 Task: Forward email as attachment with the signature Jasmine Robinson with the subject Thank you for your partnership from softage.8@softage.net to softage.4@softage.net and softage.5@softage.net with BCC to softage.6@softage.net with the message Could you provide me with the contact information for the new vendor we will be working with?
Action: Mouse moved to (898, 154)
Screenshot: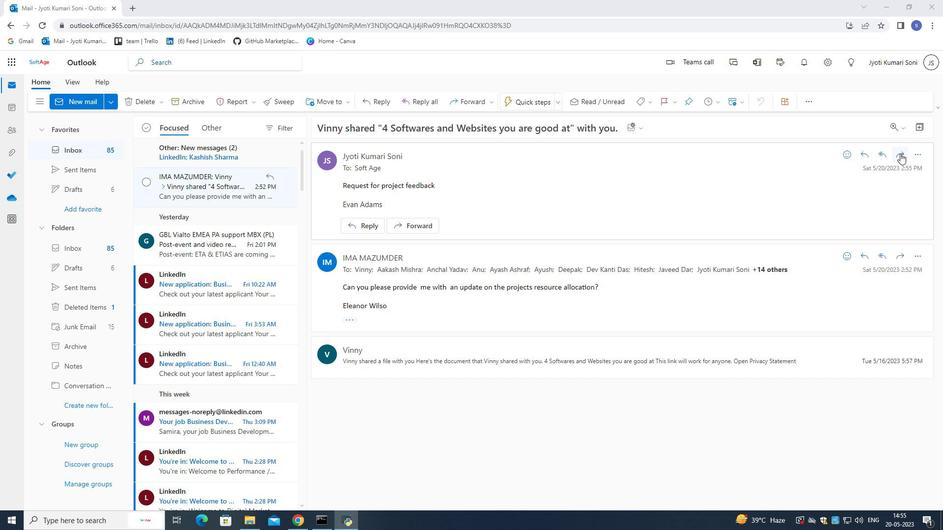 
Action: Mouse pressed left at (898, 154)
Screenshot: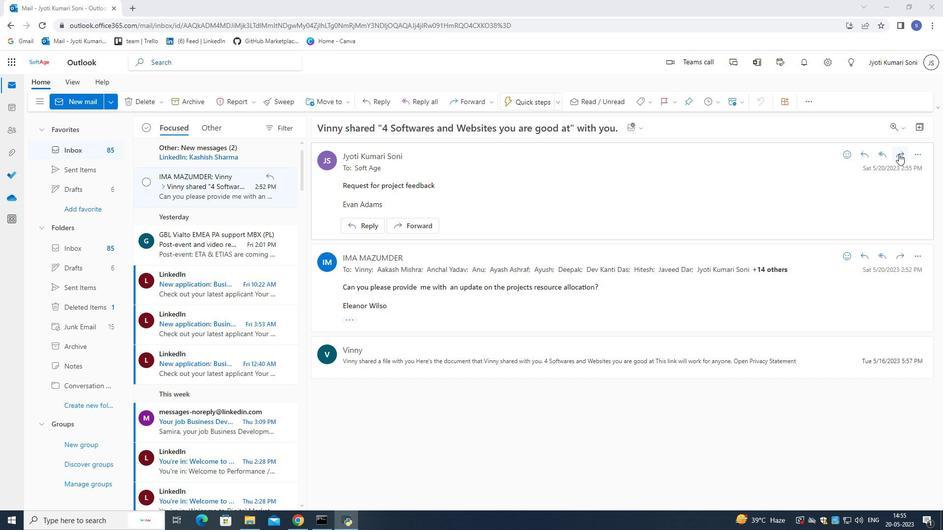 
Action: Mouse moved to (657, 102)
Screenshot: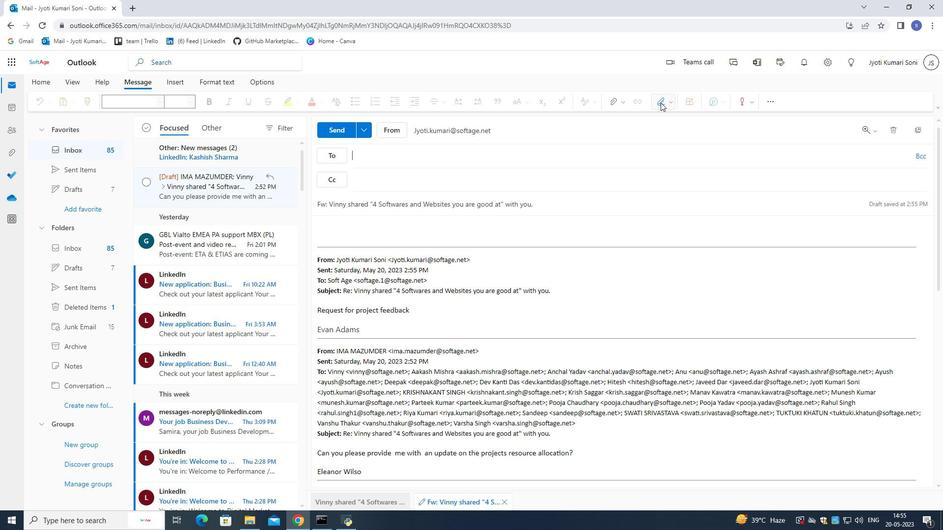 
Action: Mouse pressed left at (657, 102)
Screenshot: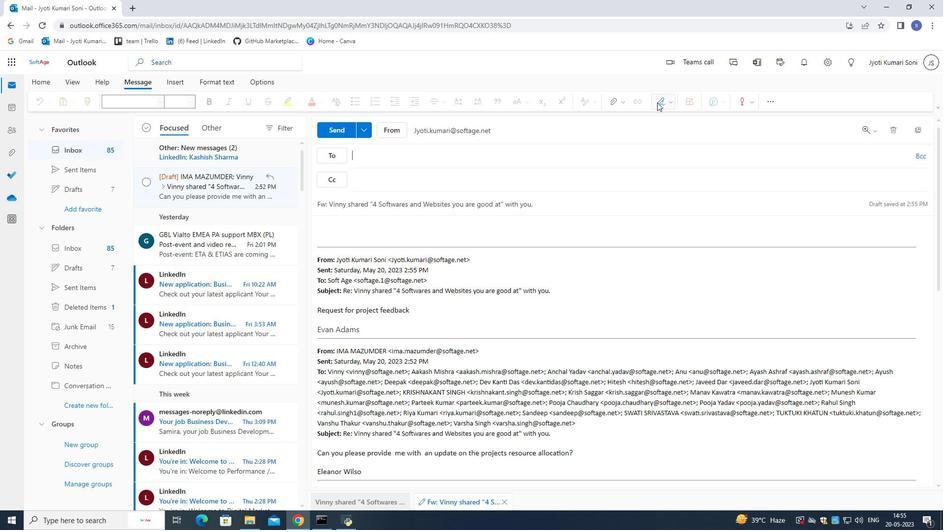 
Action: Mouse moved to (640, 178)
Screenshot: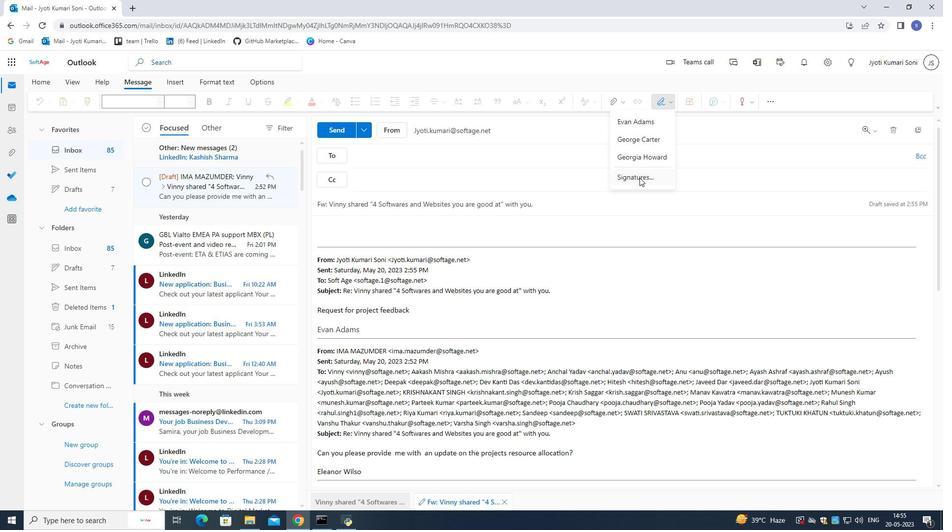 
Action: Mouse pressed left at (640, 178)
Screenshot: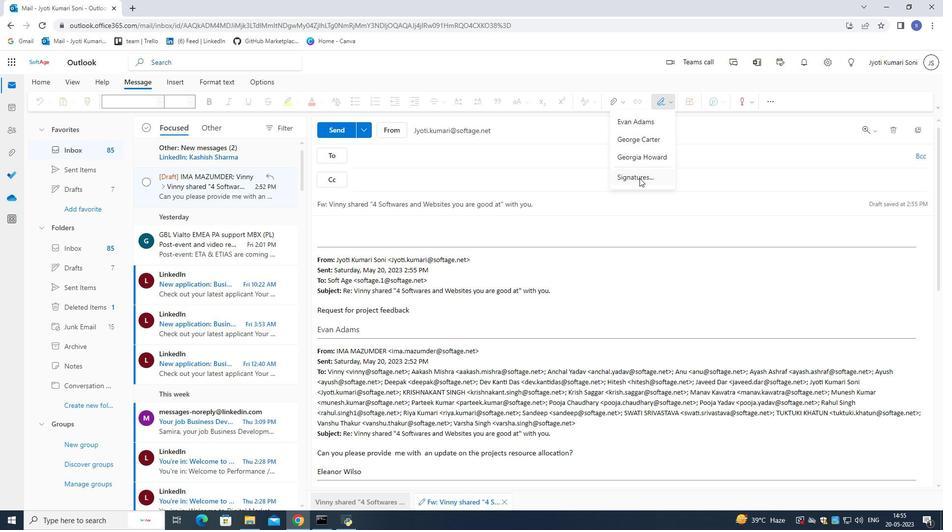
Action: Mouse moved to (623, 192)
Screenshot: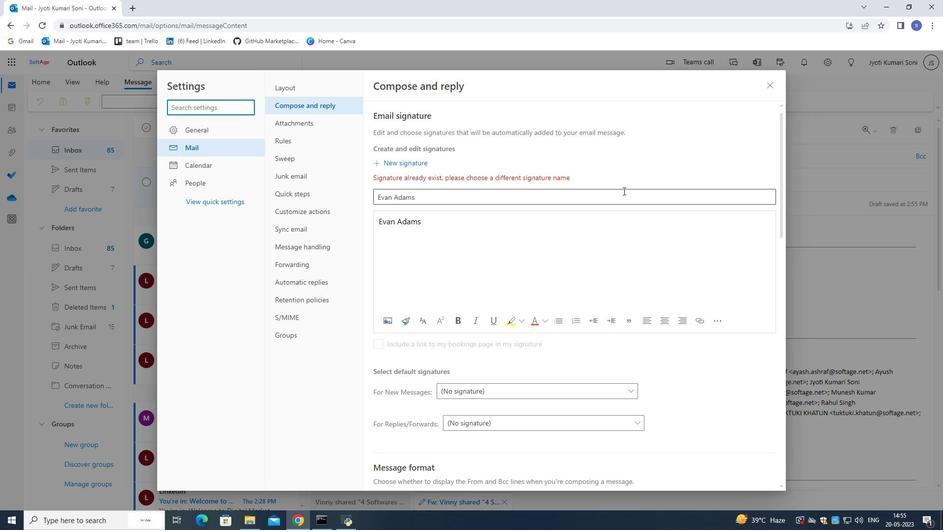 
Action: Mouse pressed left at (623, 192)
Screenshot: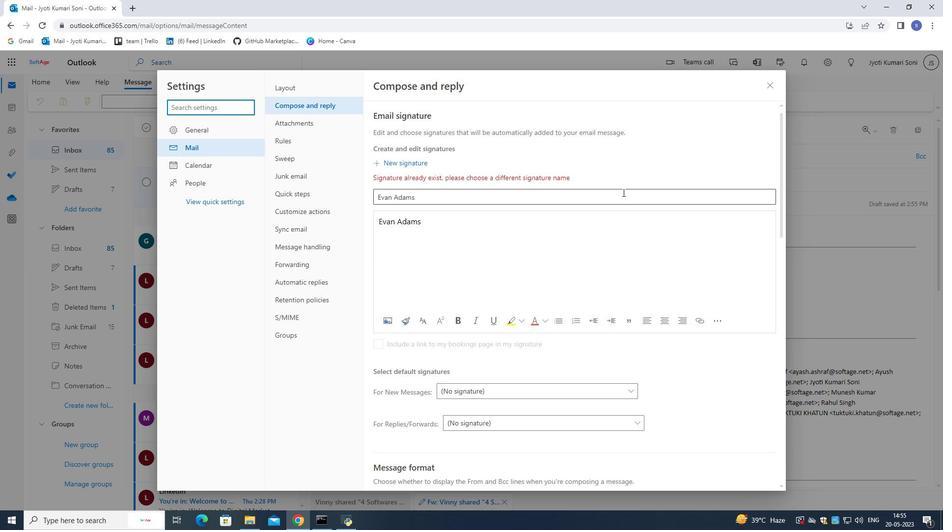
Action: Mouse moved to (632, 192)
Screenshot: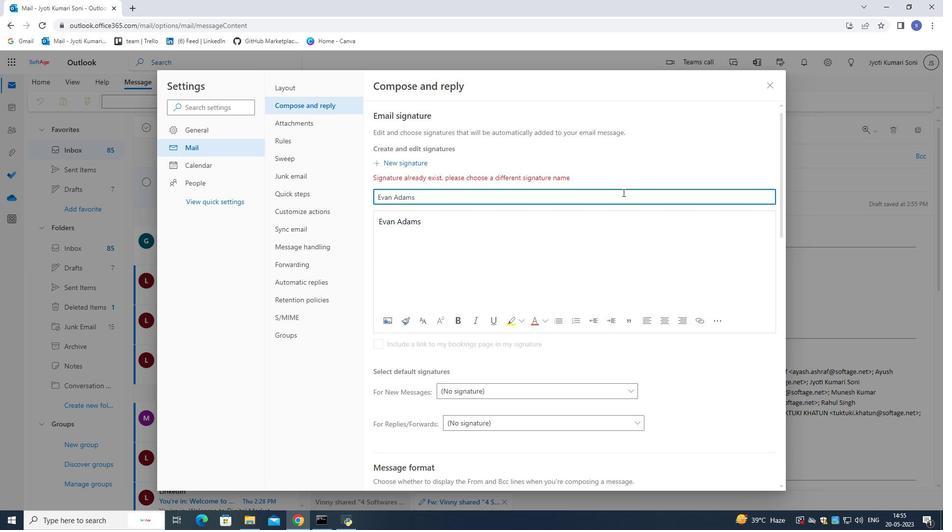 
Action: Mouse pressed left at (632, 192)
Screenshot: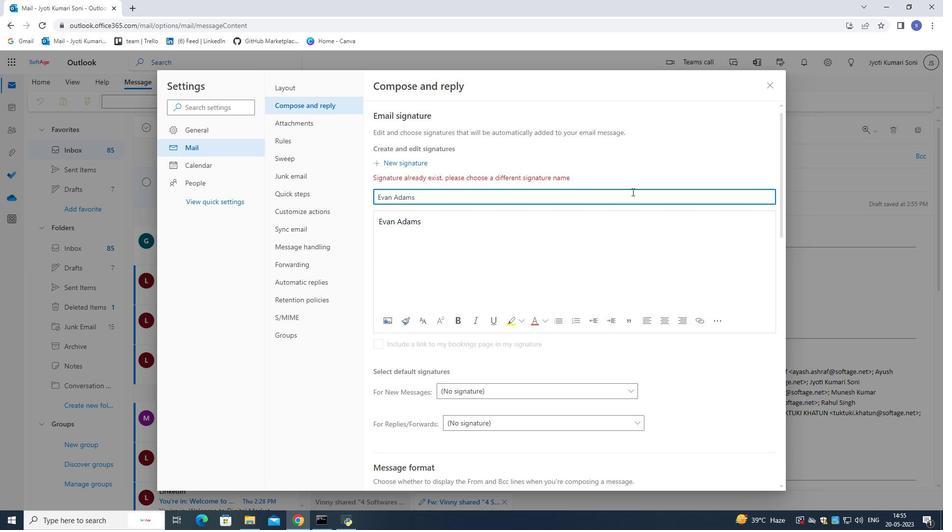 
Action: Mouse pressed left at (632, 192)
Screenshot: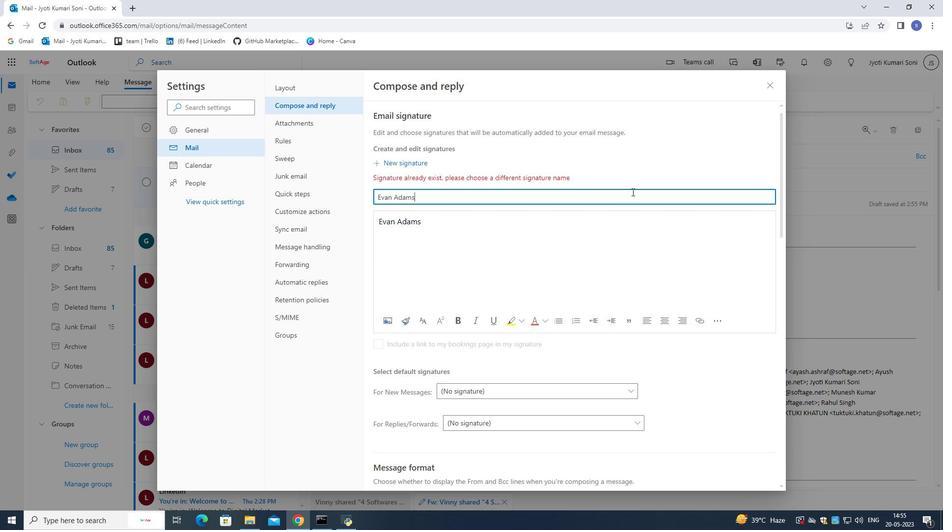 
Action: Mouse pressed left at (632, 192)
Screenshot: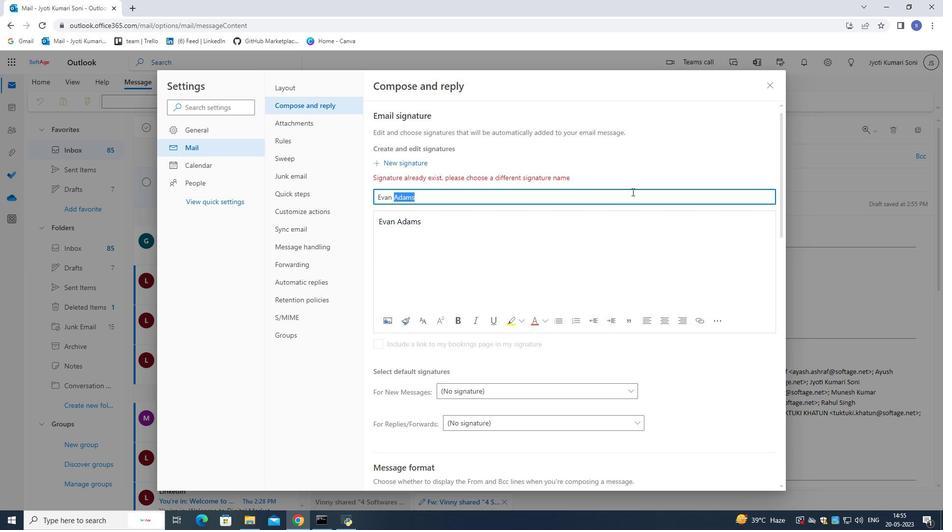 
Action: Mouse pressed left at (632, 192)
Screenshot: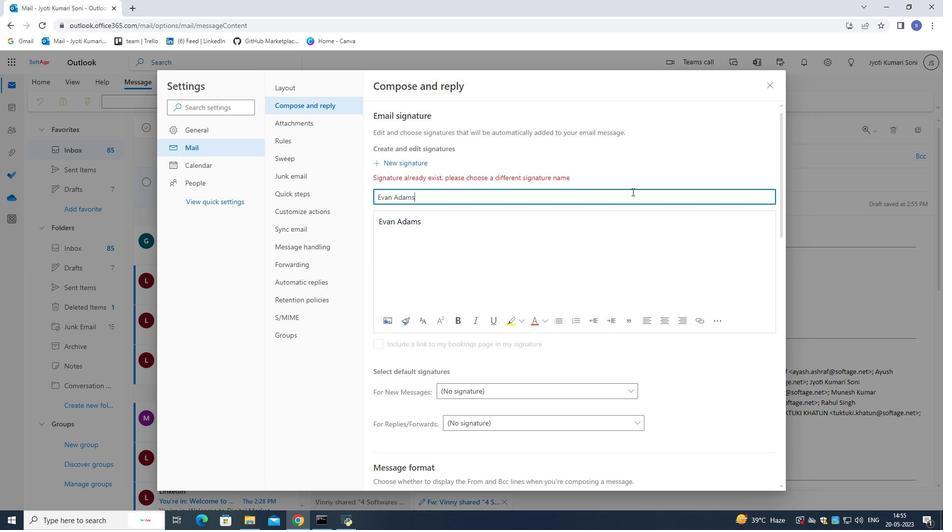 
Action: Mouse pressed left at (632, 192)
Screenshot: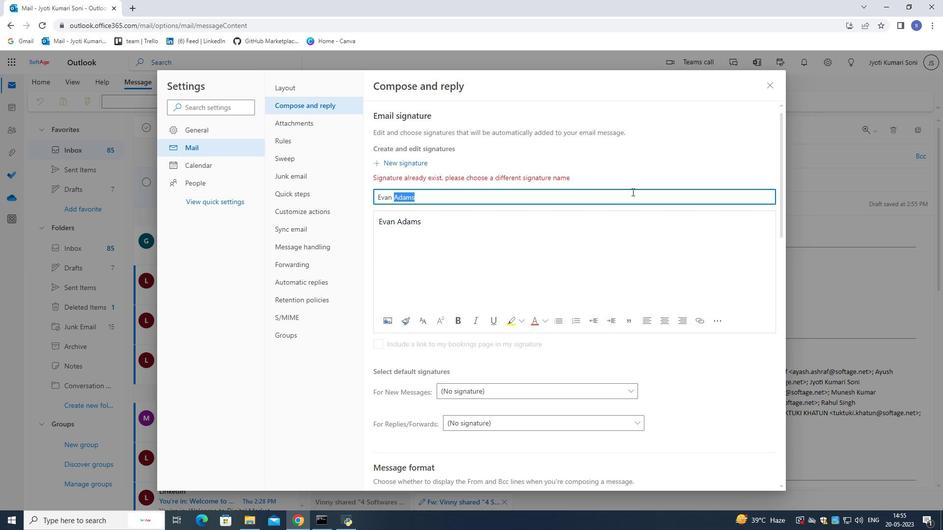 
Action: Mouse moved to (632, 191)
Screenshot: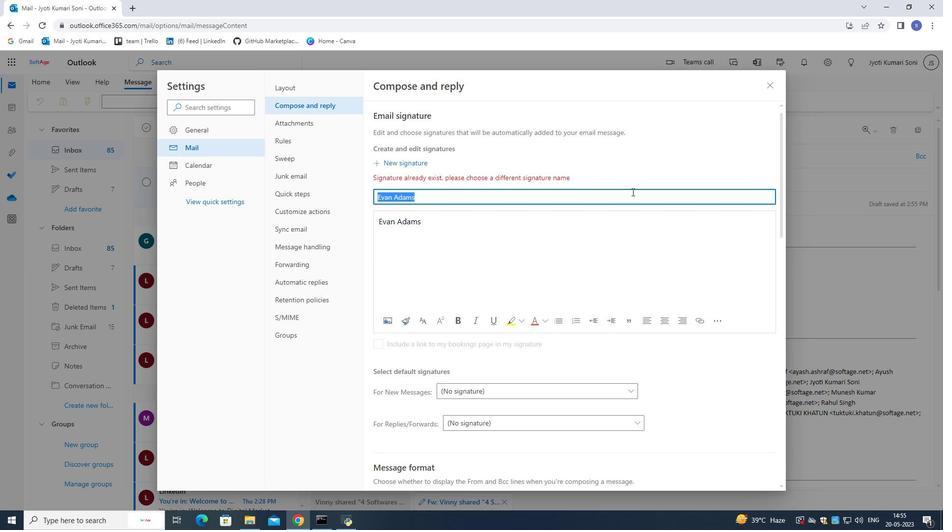 
Action: Key pressed <Key.backspace><Key.shift>Jasmine<Key.space><Key.shift>Robinson
Screenshot: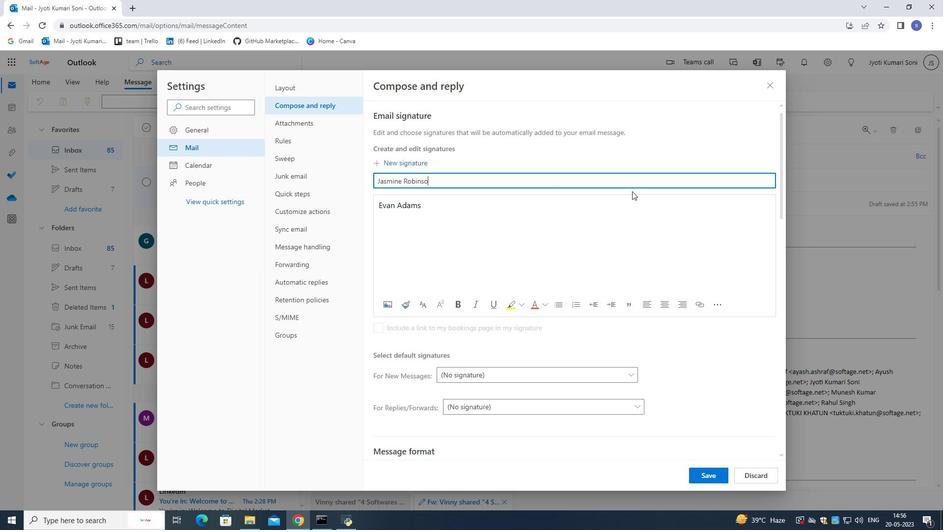 
Action: Mouse moved to (381, 163)
Screenshot: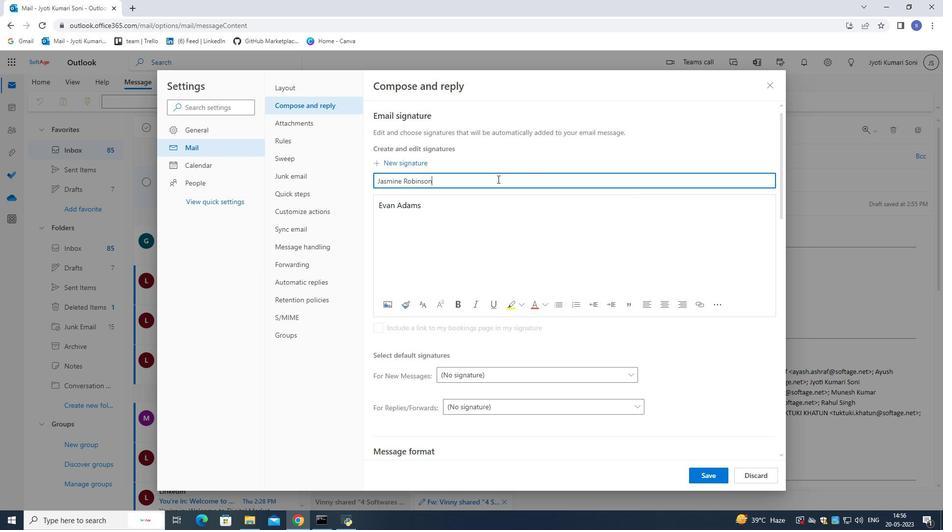 
Action: Mouse pressed left at (495, 179)
Screenshot: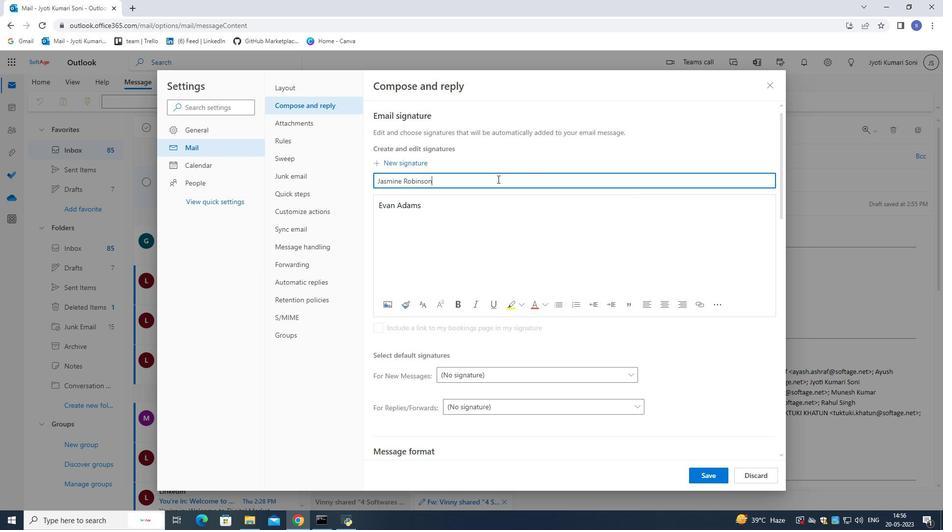 
Action: Mouse moved to (474, 190)
Screenshot: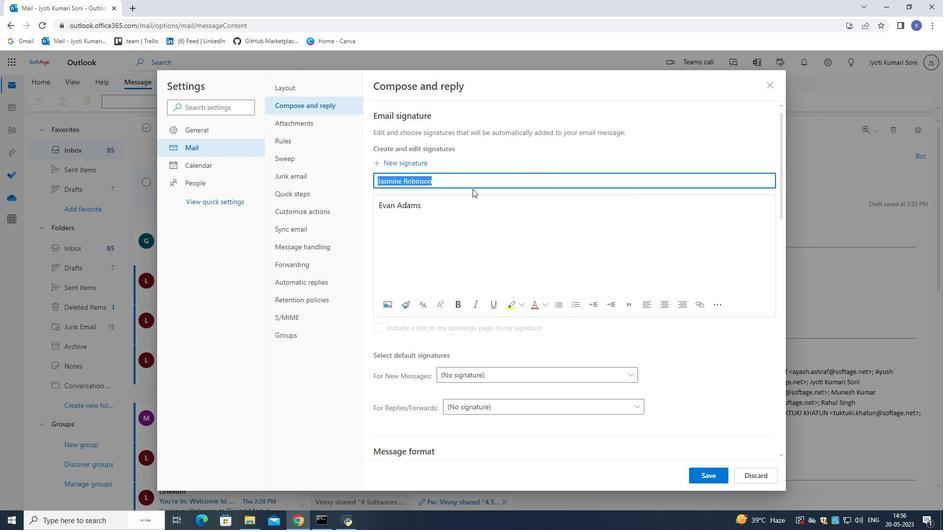 
Action: Key pressed ctrl+C
Screenshot: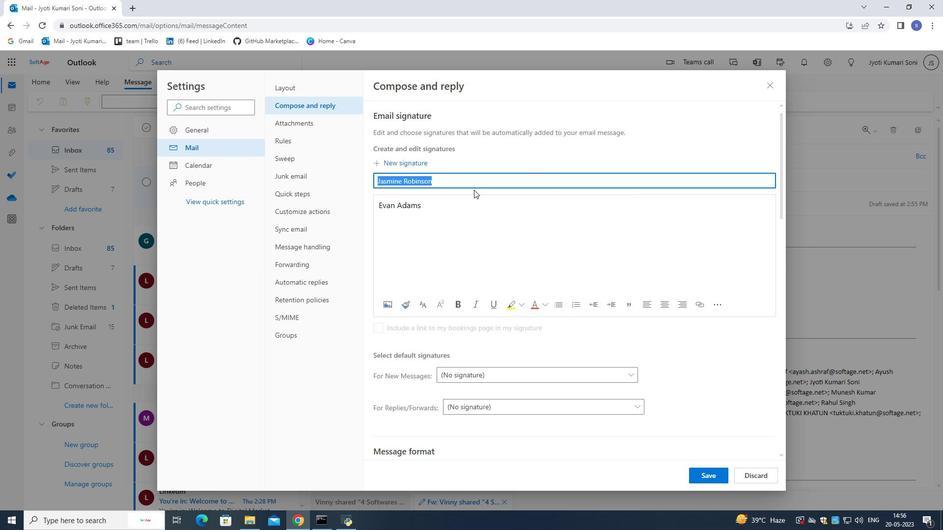 
Action: Mouse moved to (426, 205)
Screenshot: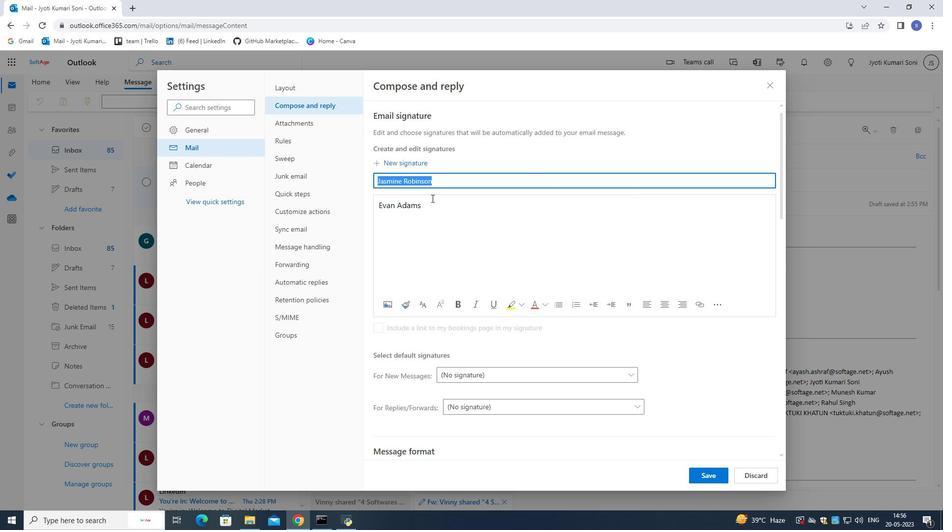 
Action: Mouse pressed left at (426, 205)
Screenshot: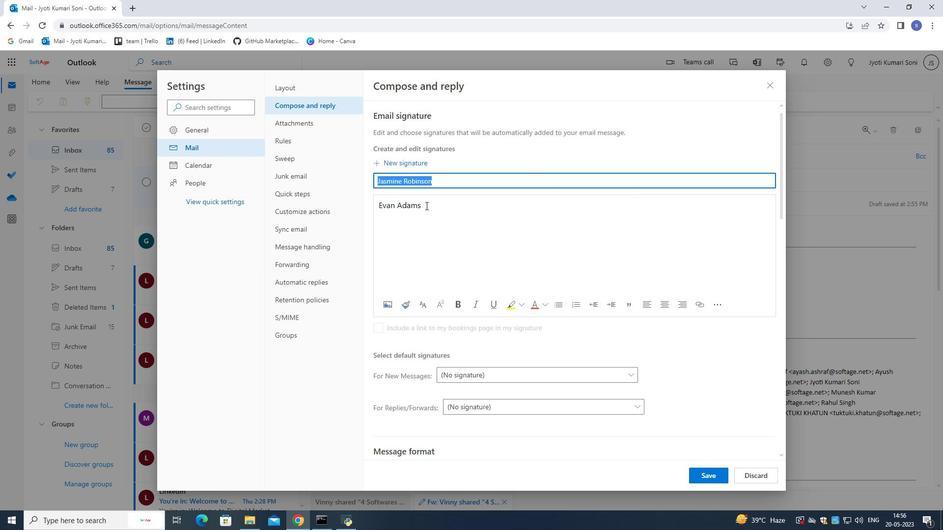 
Action: Mouse moved to (397, 227)
Screenshot: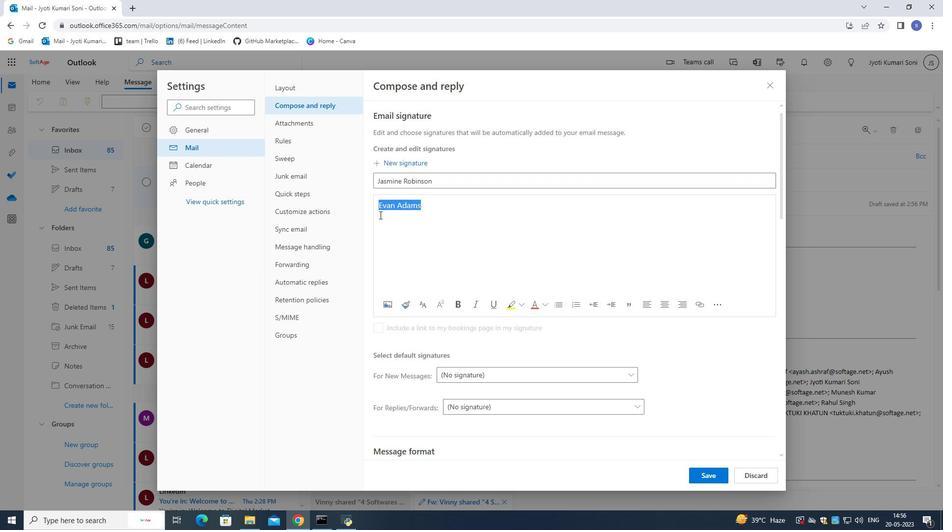 
Action: Key pressed ctrl+V
Screenshot: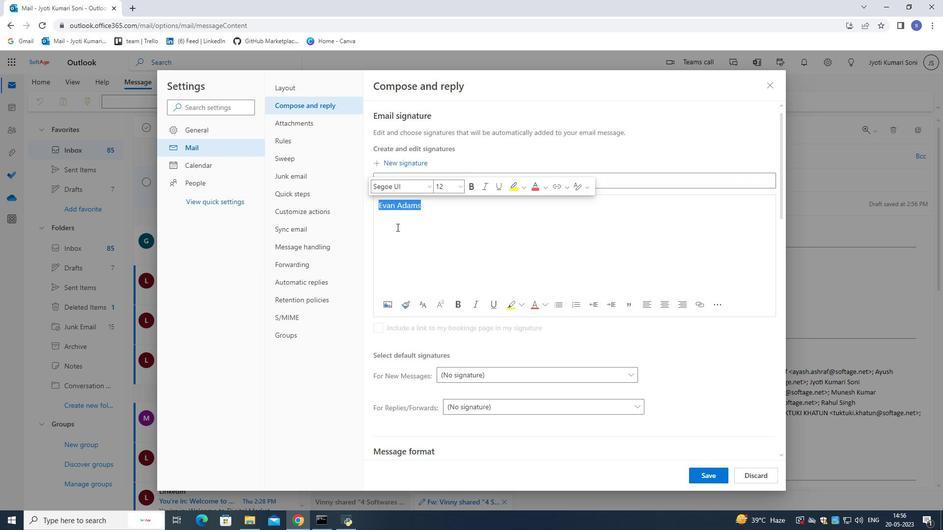 
Action: Mouse moved to (599, 292)
Screenshot: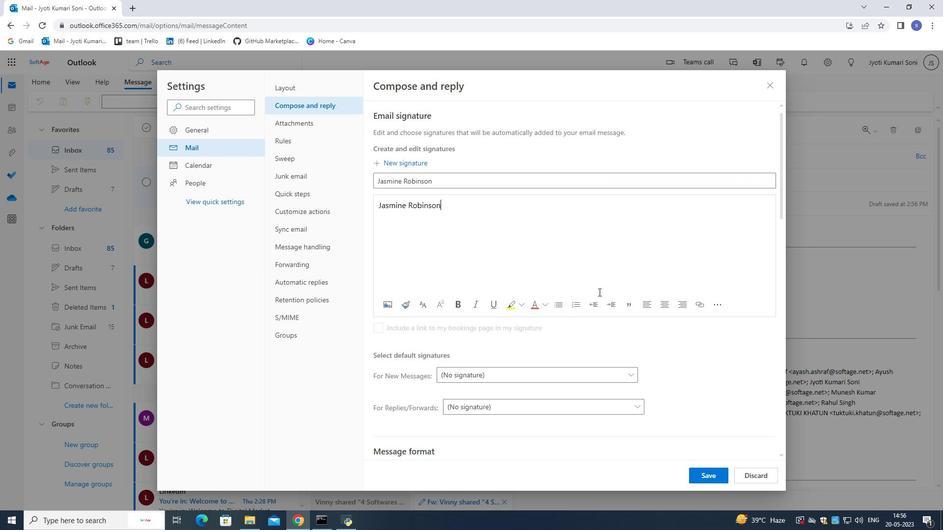 
Action: Mouse scrolled (599, 292) with delta (0, 0)
Screenshot: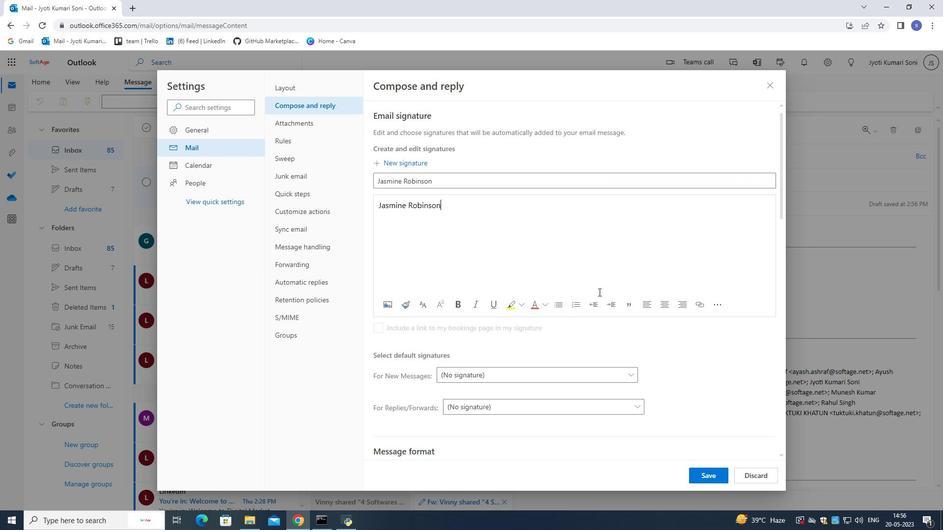 
Action: Mouse moved to (599, 292)
Screenshot: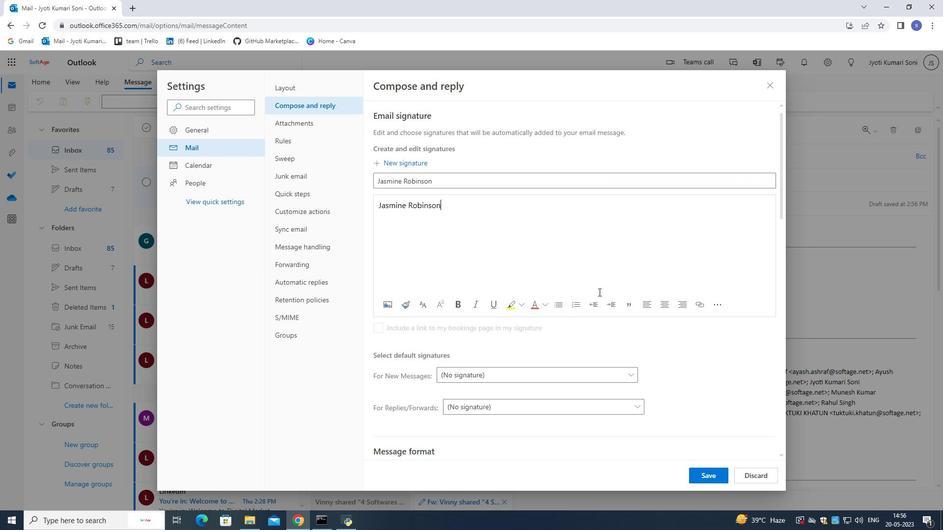 
Action: Mouse scrolled (599, 292) with delta (0, 0)
Screenshot: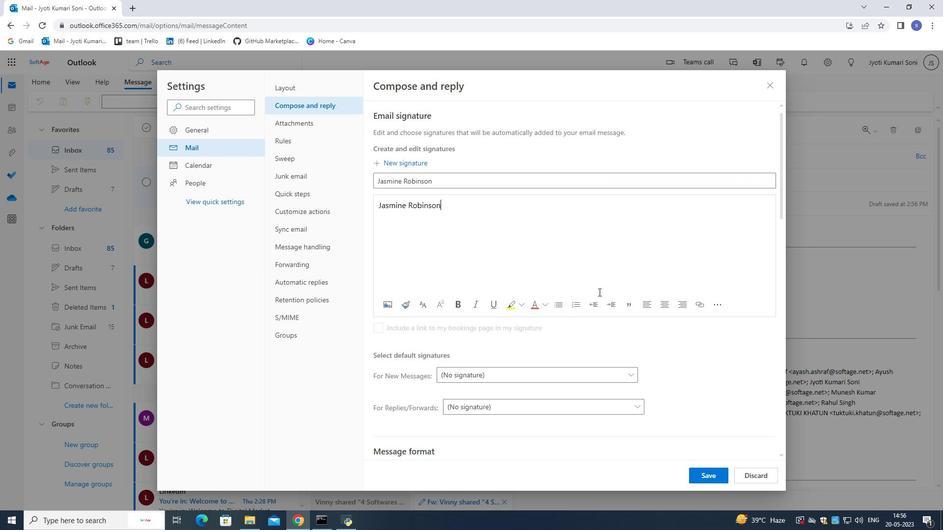 
Action: Mouse scrolled (599, 292) with delta (0, 0)
Screenshot: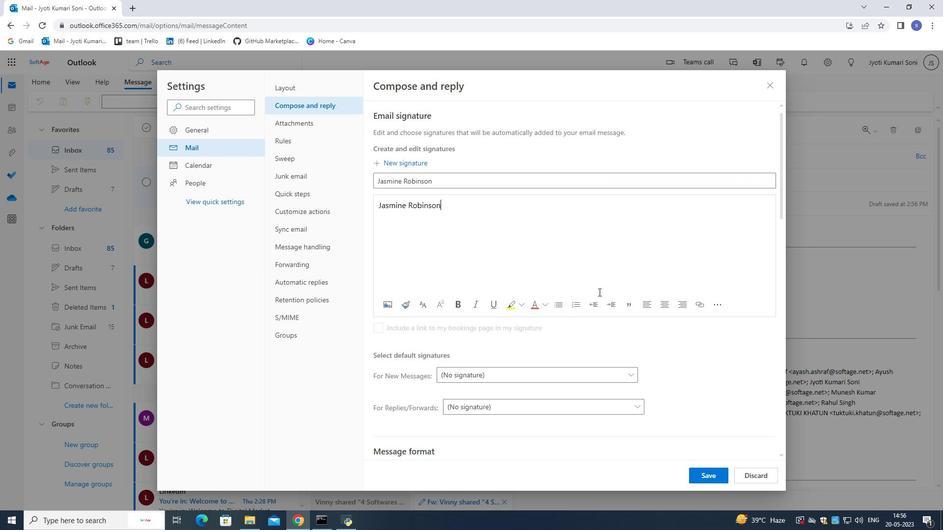
Action: Mouse moved to (599, 293)
Screenshot: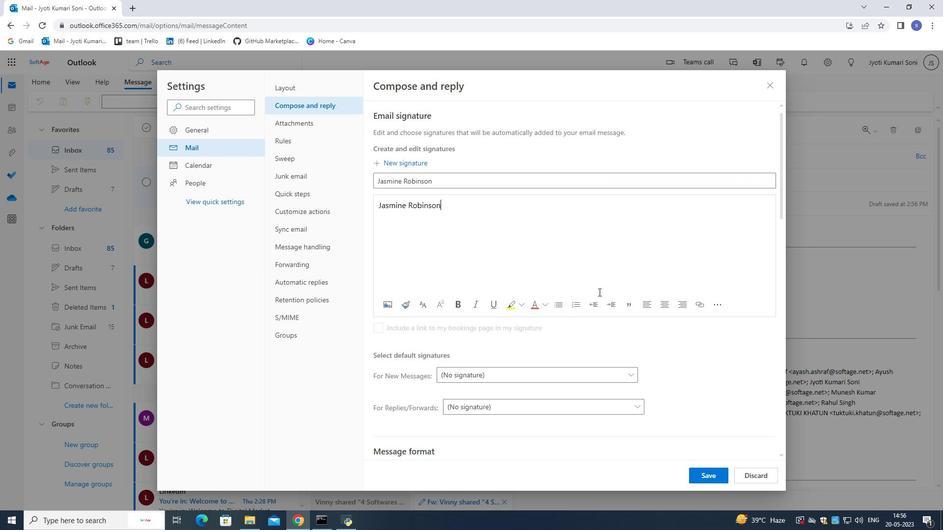 
Action: Mouse scrolled (599, 292) with delta (0, 0)
Screenshot: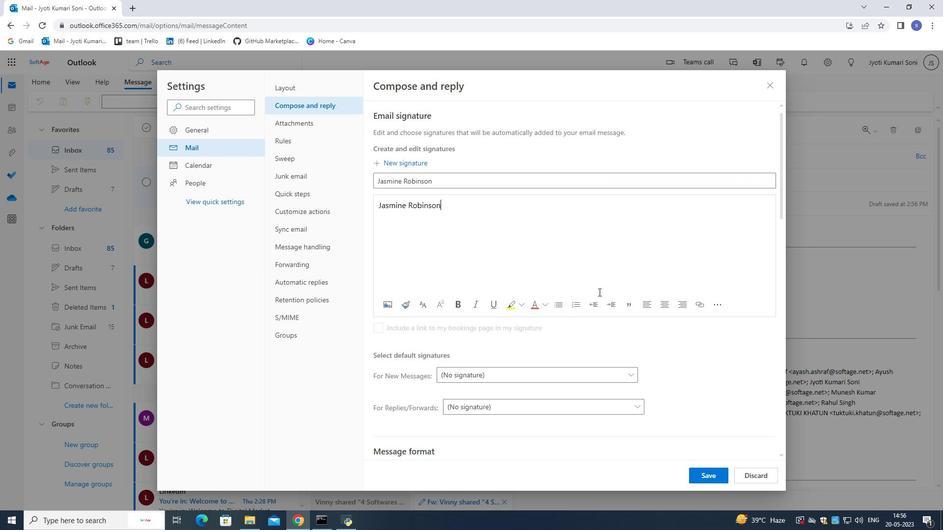 
Action: Mouse scrolled (599, 292) with delta (0, 0)
Screenshot: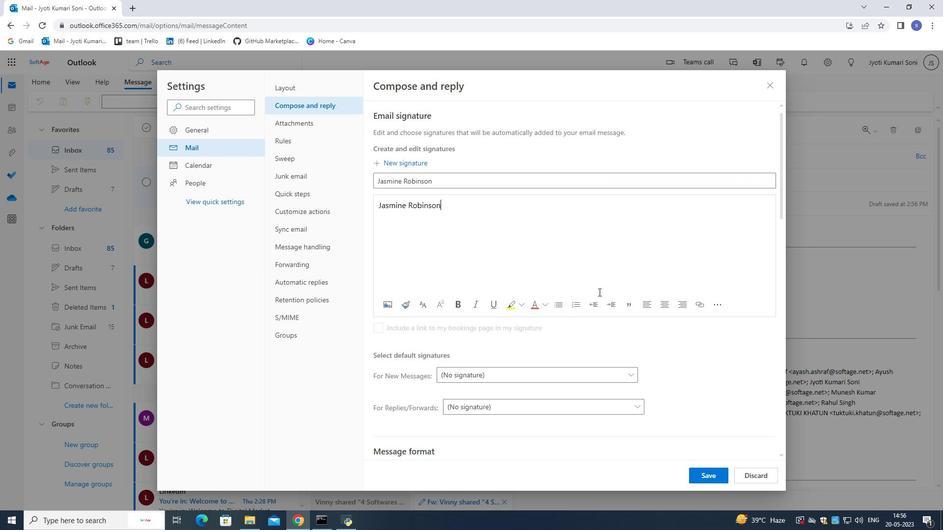 
Action: Mouse moved to (600, 292)
Screenshot: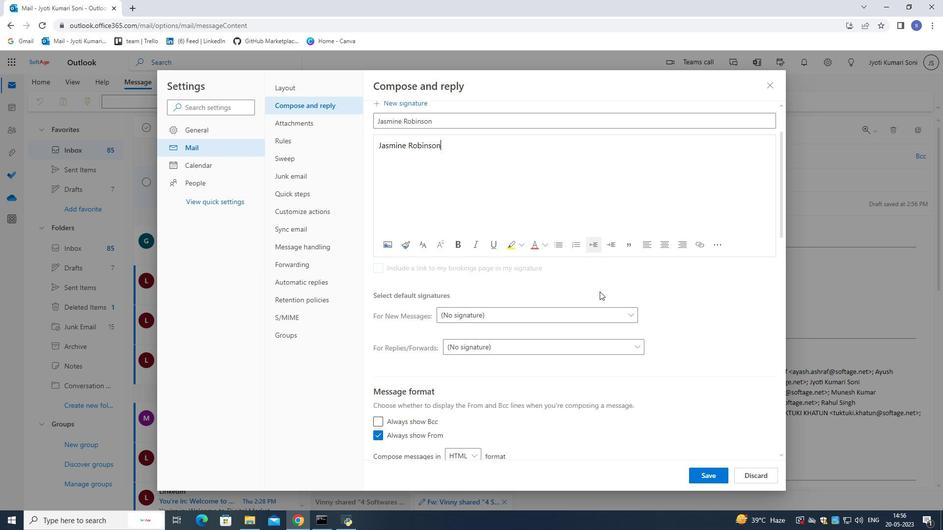 
Action: Mouse scrolled (600, 291) with delta (0, 0)
Screenshot: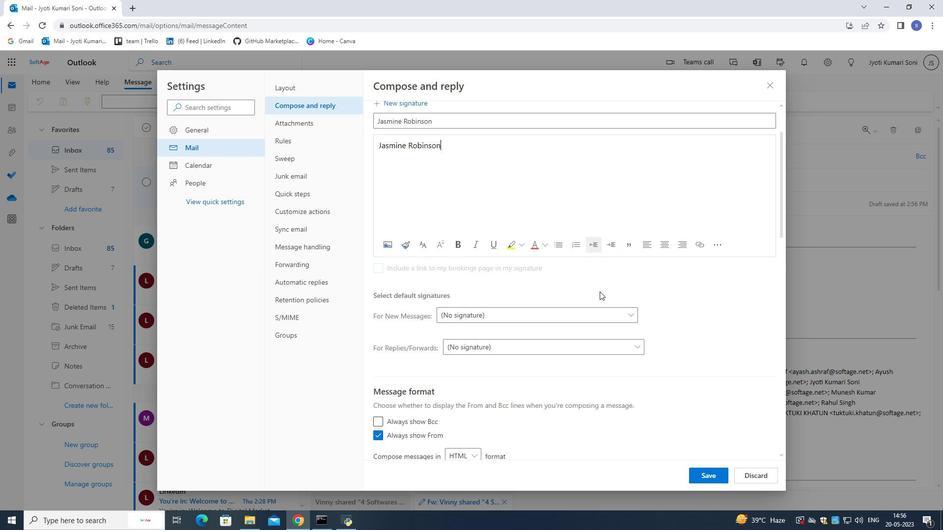
Action: Mouse scrolled (600, 291) with delta (0, 0)
Screenshot: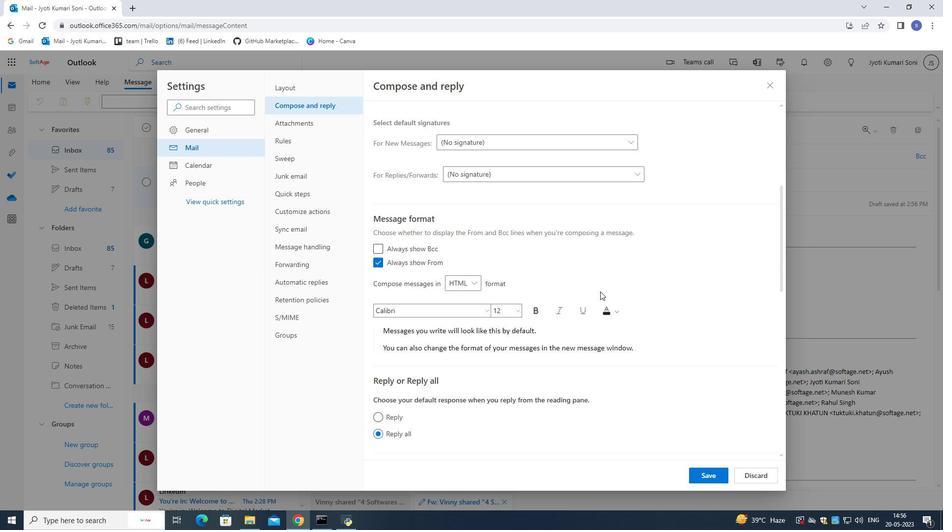 
Action: Mouse scrolled (600, 291) with delta (0, 0)
Screenshot: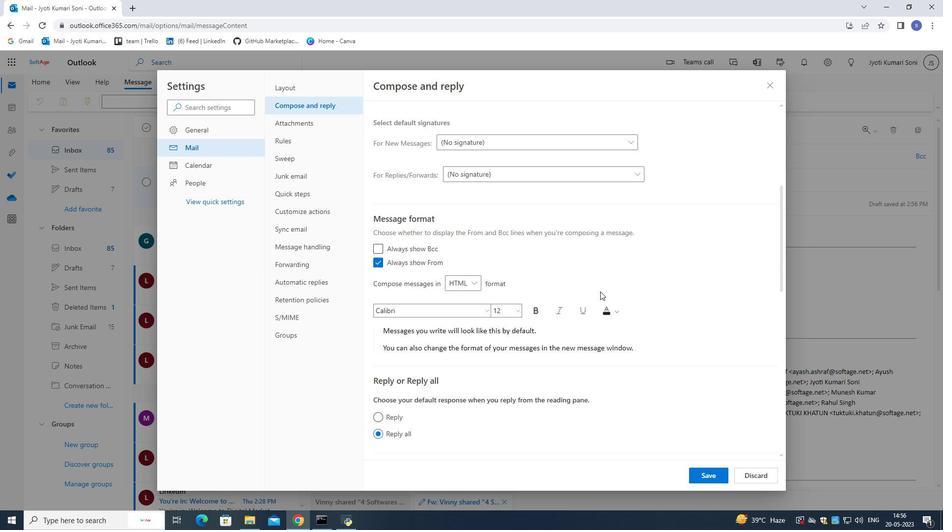 
Action: Mouse scrolled (600, 291) with delta (0, 0)
Screenshot: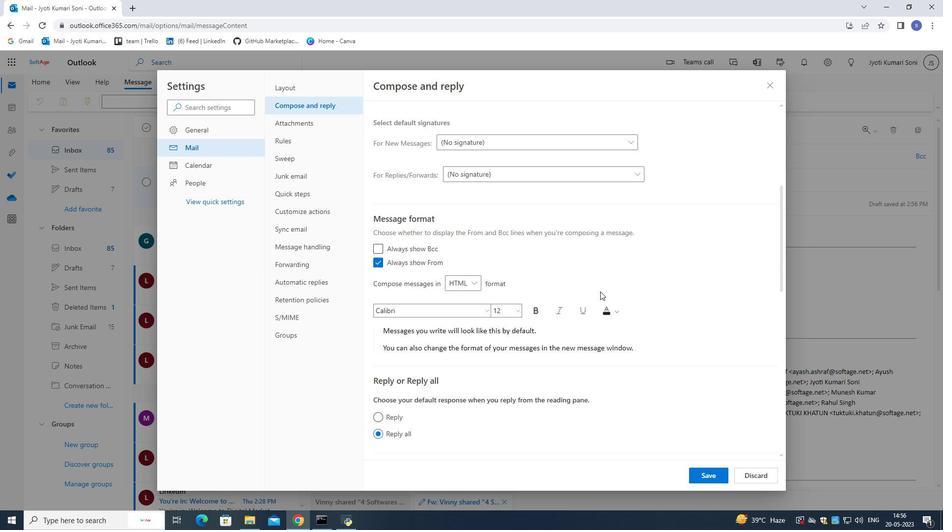 
Action: Mouse scrolled (600, 291) with delta (0, 0)
Screenshot: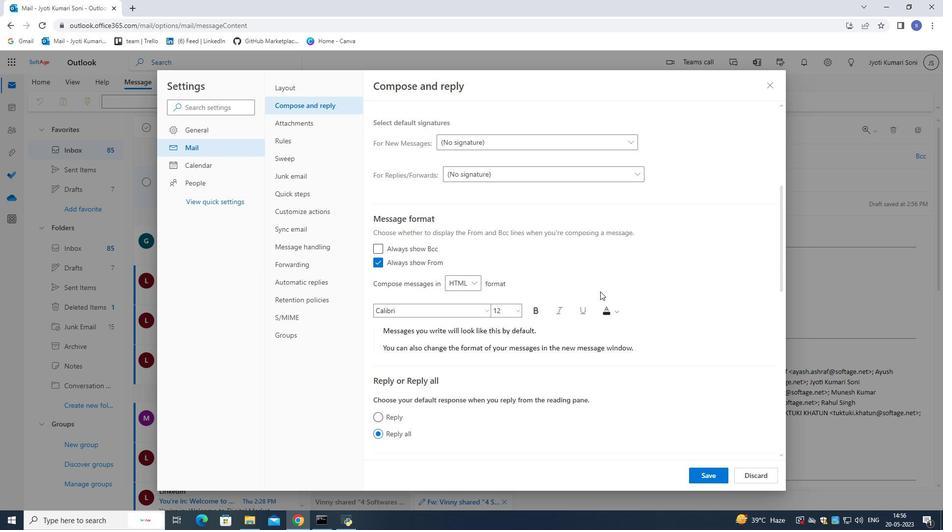 
Action: Mouse scrolled (600, 291) with delta (0, 0)
Screenshot: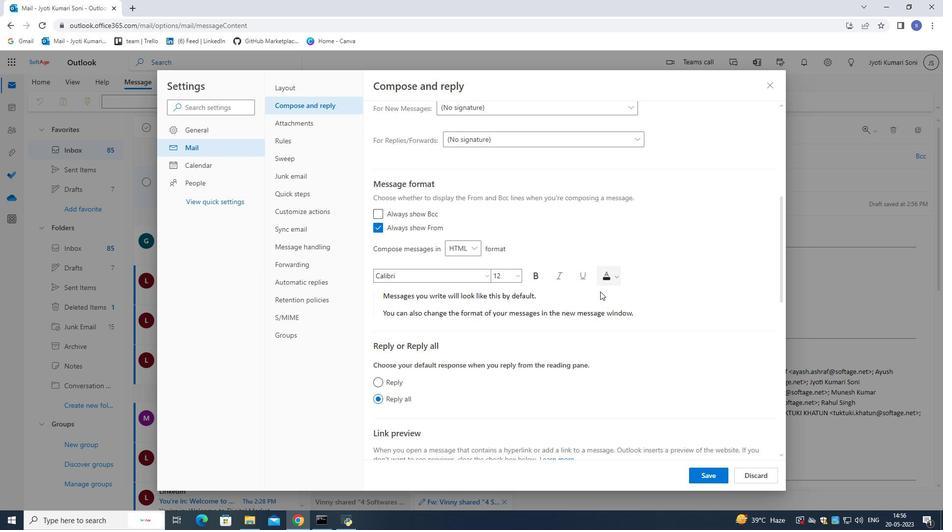 
Action: Mouse moved to (600, 292)
Screenshot: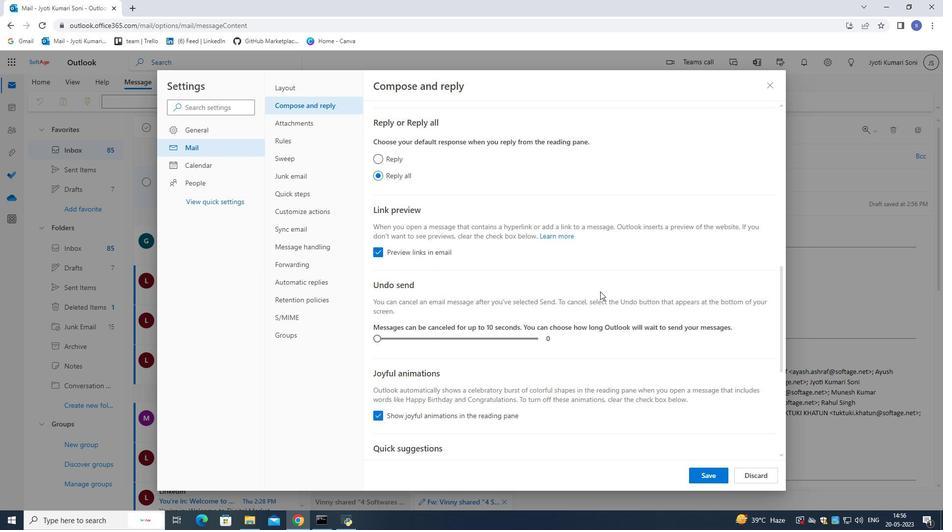 
Action: Mouse scrolled (600, 291) with delta (0, 0)
Screenshot: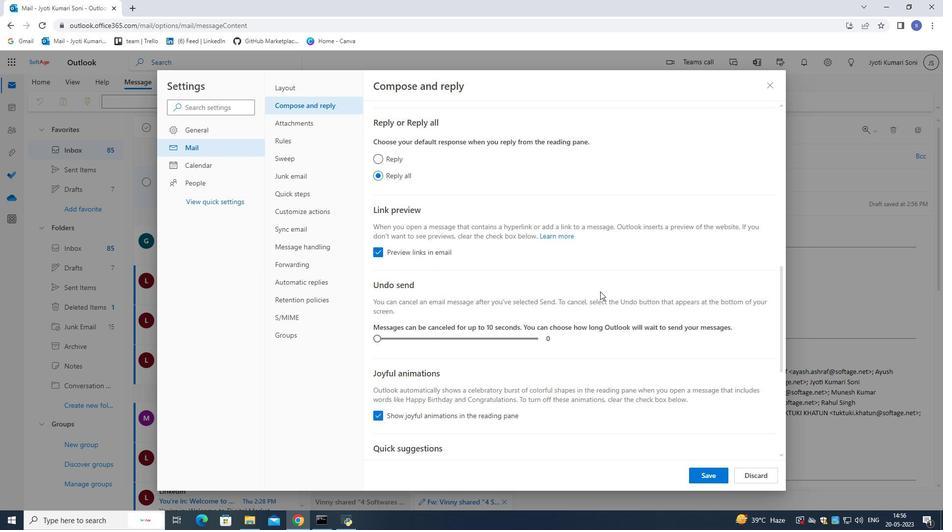 
Action: Mouse moved to (630, 357)
Screenshot: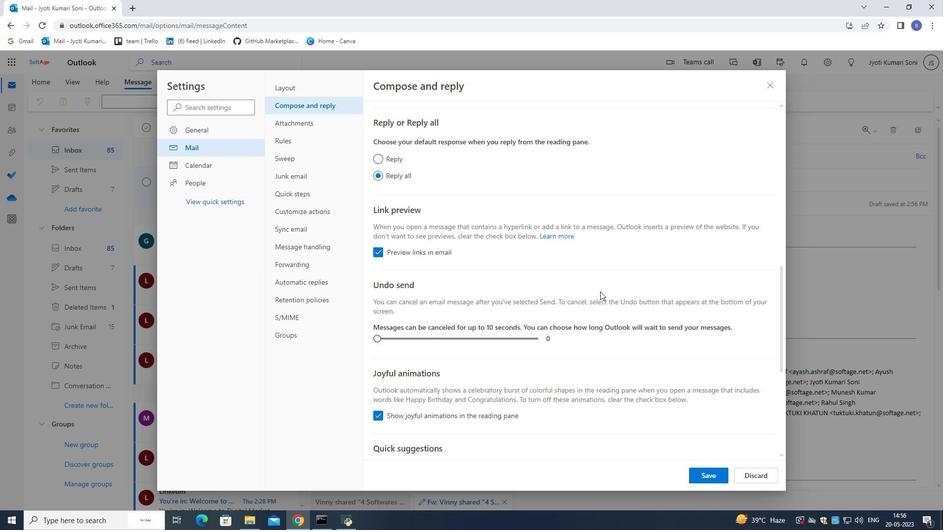 
Action: Mouse scrolled (602, 295) with delta (0, 0)
Screenshot: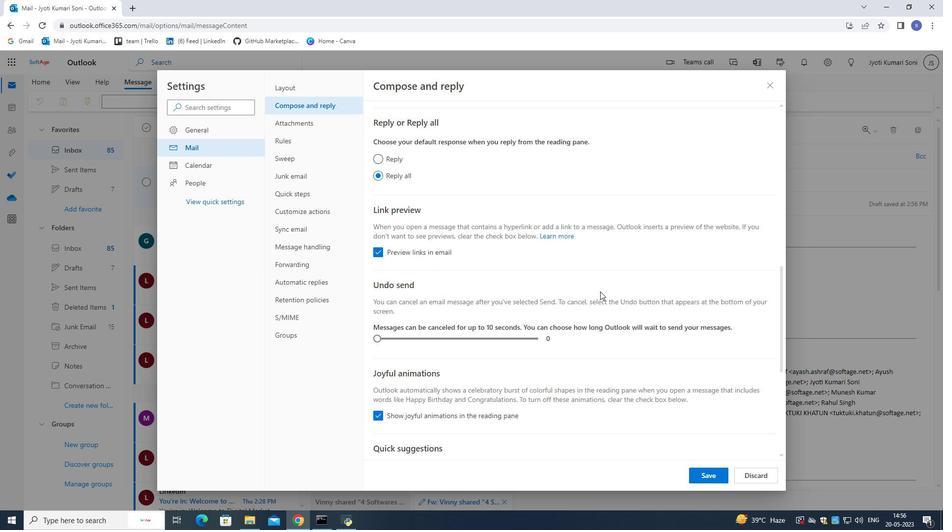 
Action: Mouse moved to (630, 361)
Screenshot: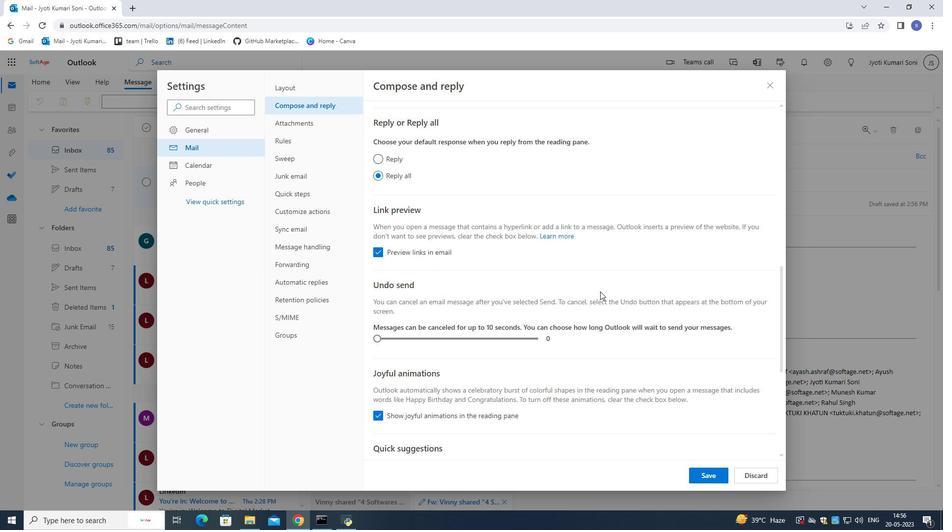
Action: Mouse scrolled (607, 304) with delta (0, 0)
Screenshot: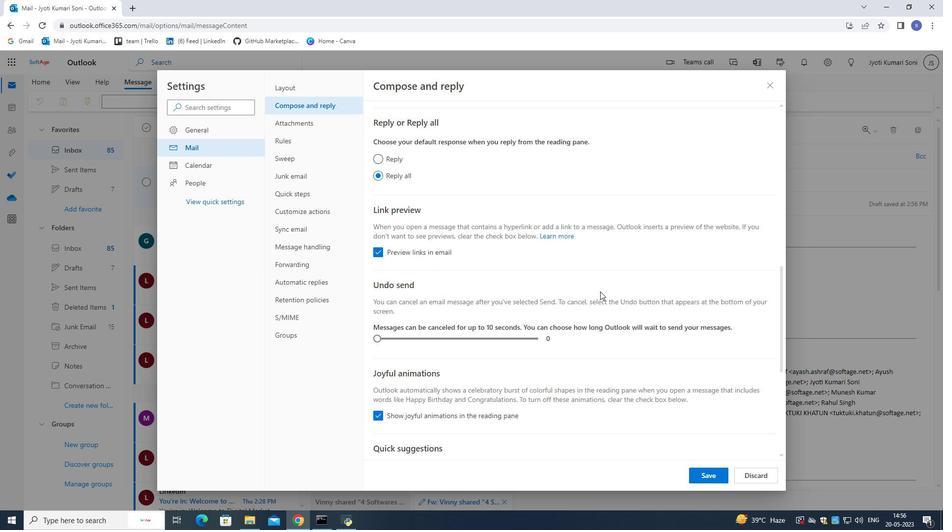 
Action: Mouse moved to (696, 476)
Screenshot: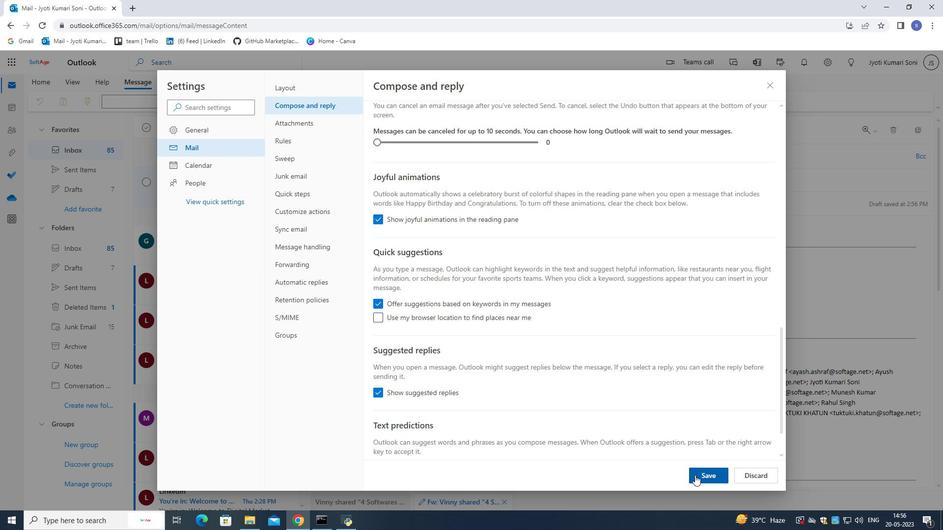 
Action: Mouse pressed left at (696, 476)
Screenshot: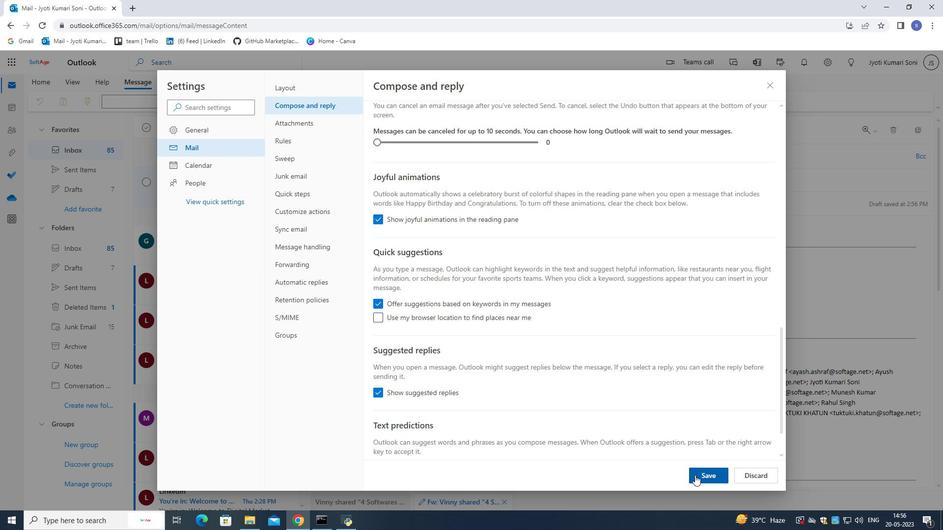 
Action: Mouse moved to (770, 86)
Screenshot: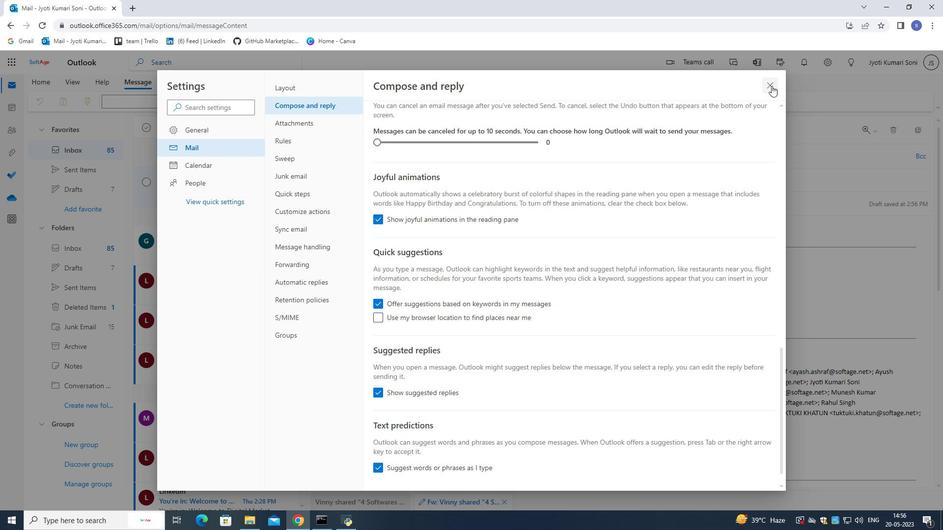 
Action: Mouse pressed left at (770, 86)
Screenshot: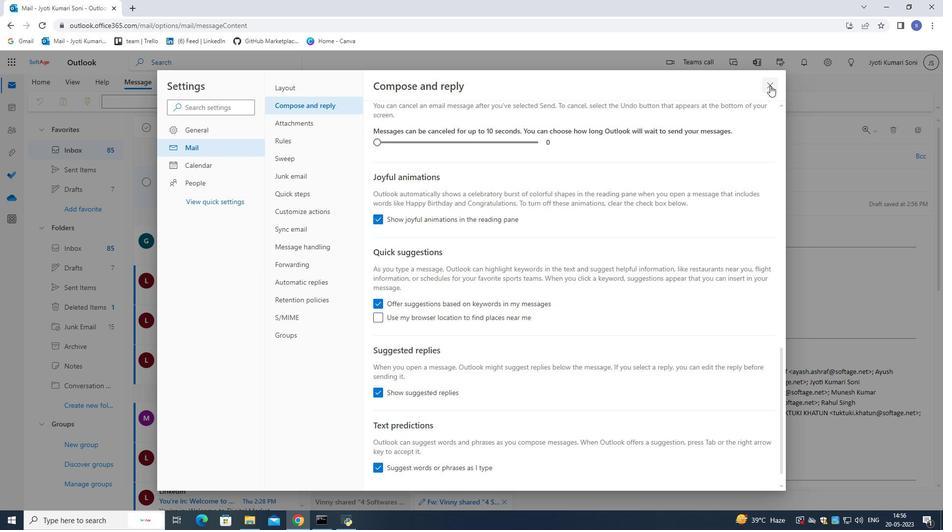 
Action: Mouse moved to (660, 101)
Screenshot: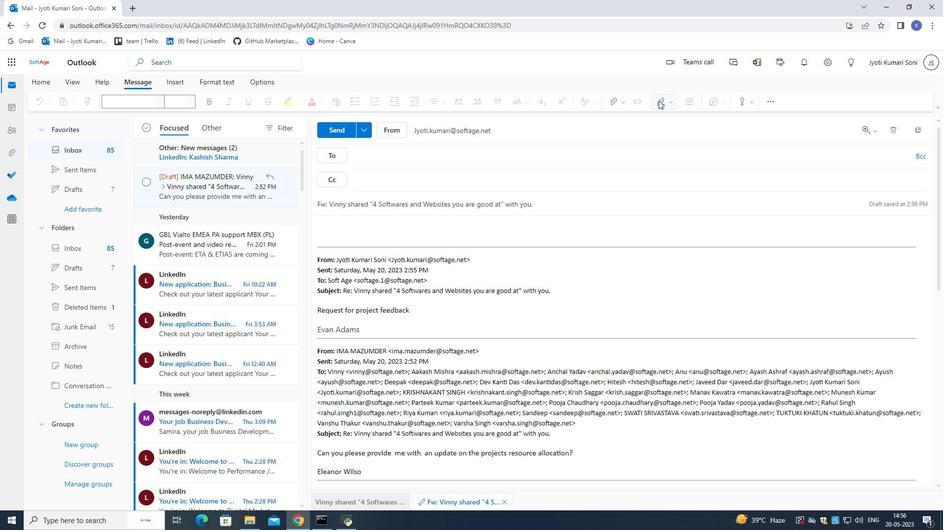 
Action: Mouse pressed left at (660, 101)
Screenshot: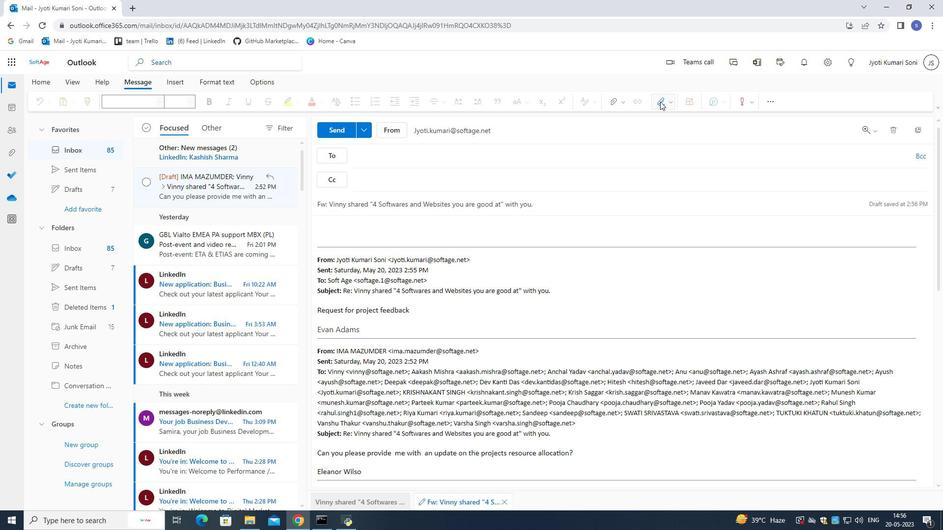 
Action: Mouse moved to (645, 156)
Screenshot: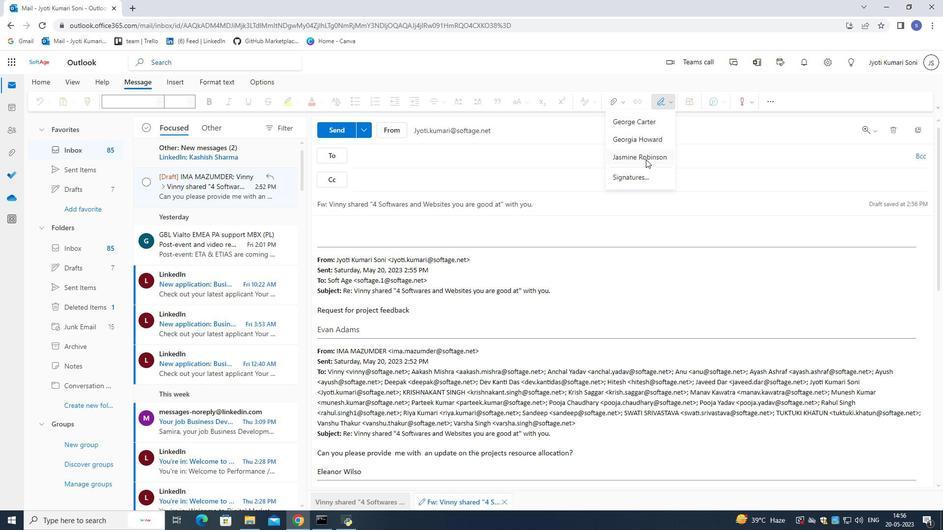 
Action: Mouse pressed left at (645, 156)
Screenshot: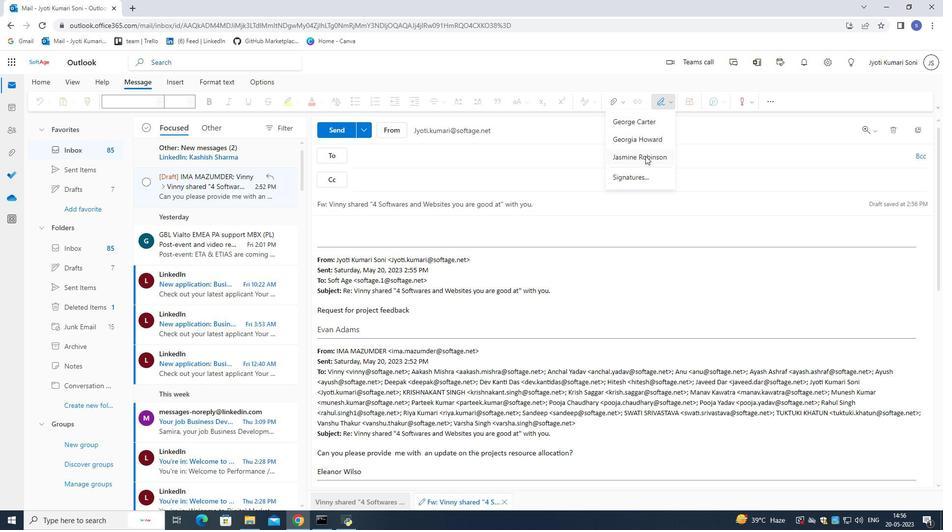 
Action: Mouse moved to (434, 229)
Screenshot: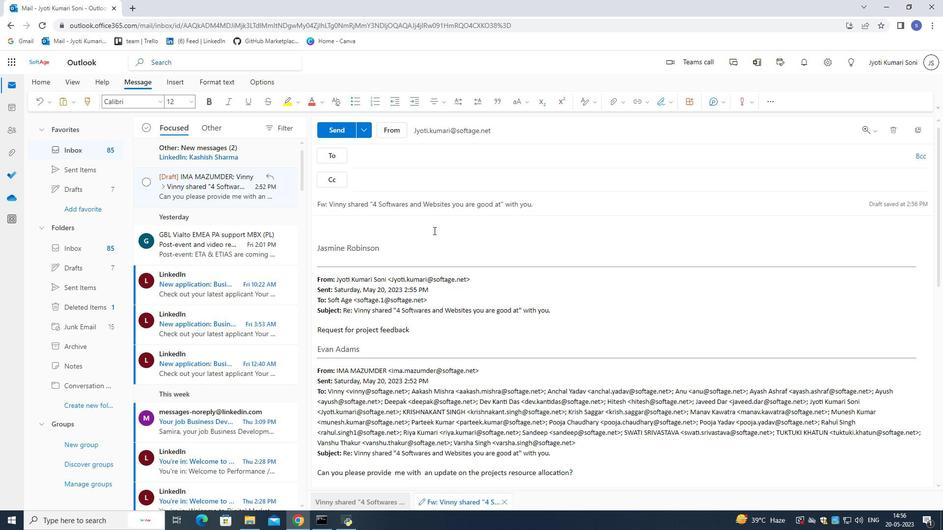 
Action: Mouse pressed left at (434, 229)
Screenshot: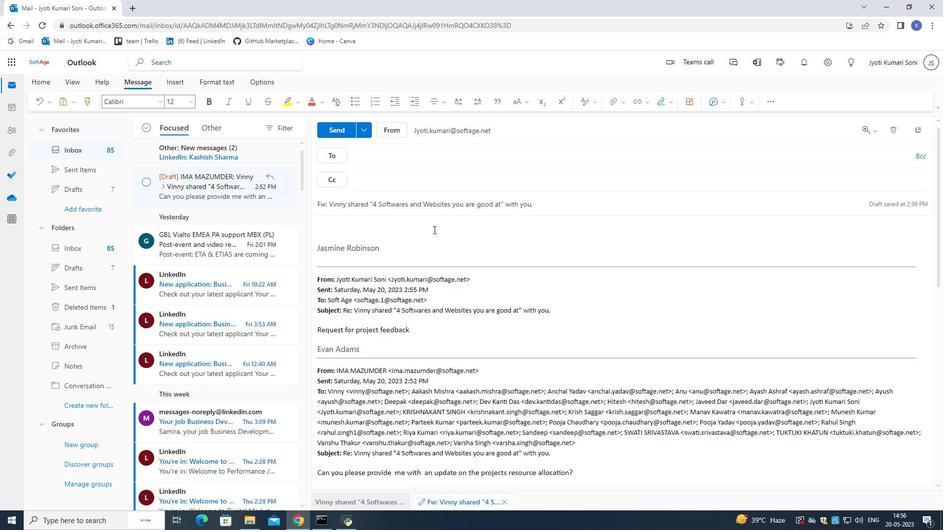 
Action: Mouse moved to (427, 273)
Screenshot: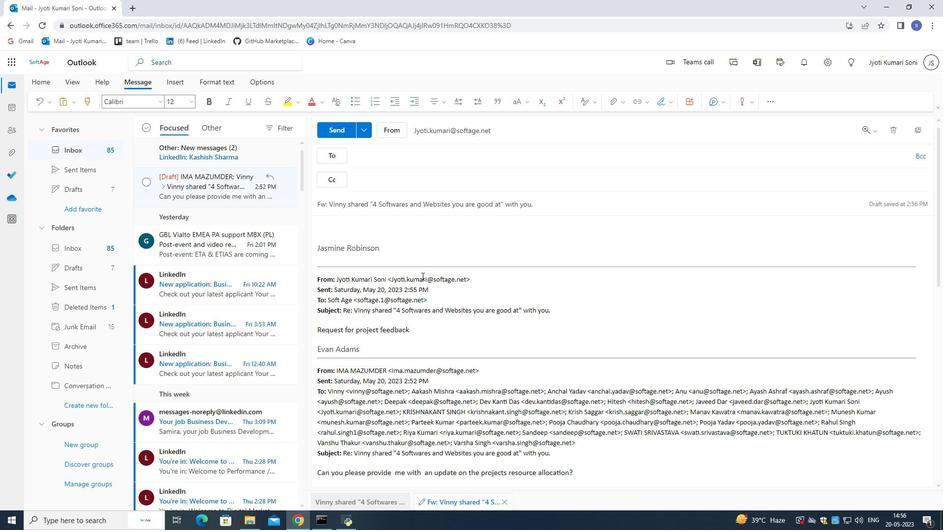 
Action: Key pressed <Key.shift>Thank<Key.space>you<Key.space>for<Key.space>your<Key.space>partnership
Screenshot: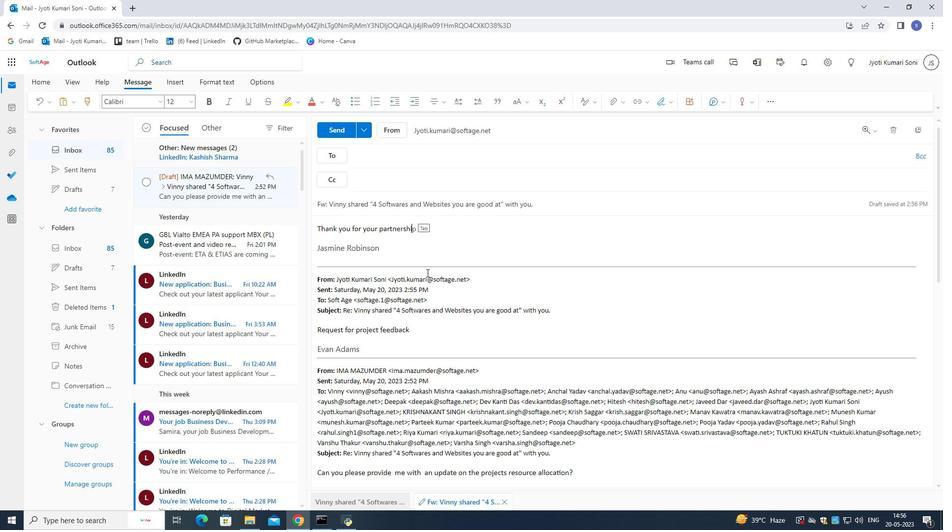 
Action: Mouse moved to (385, 154)
Screenshot: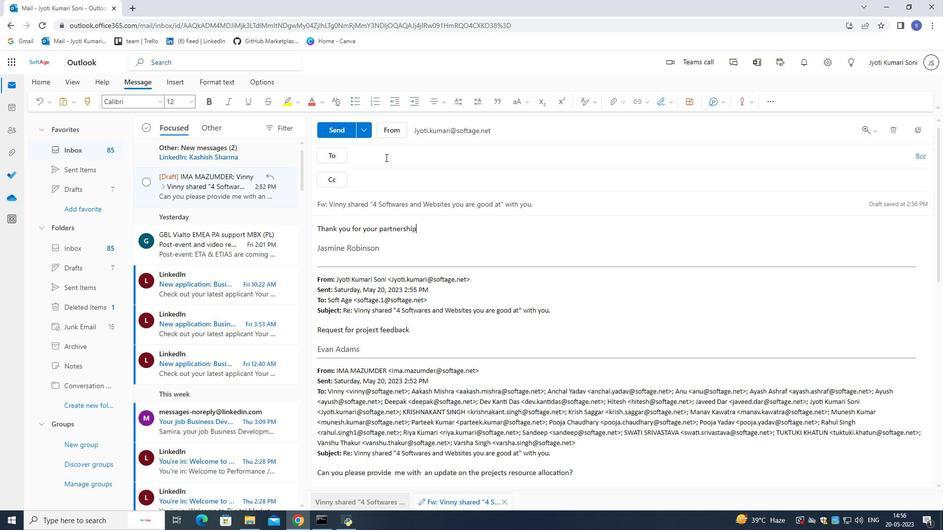 
Action: Mouse pressed left at (385, 154)
Screenshot: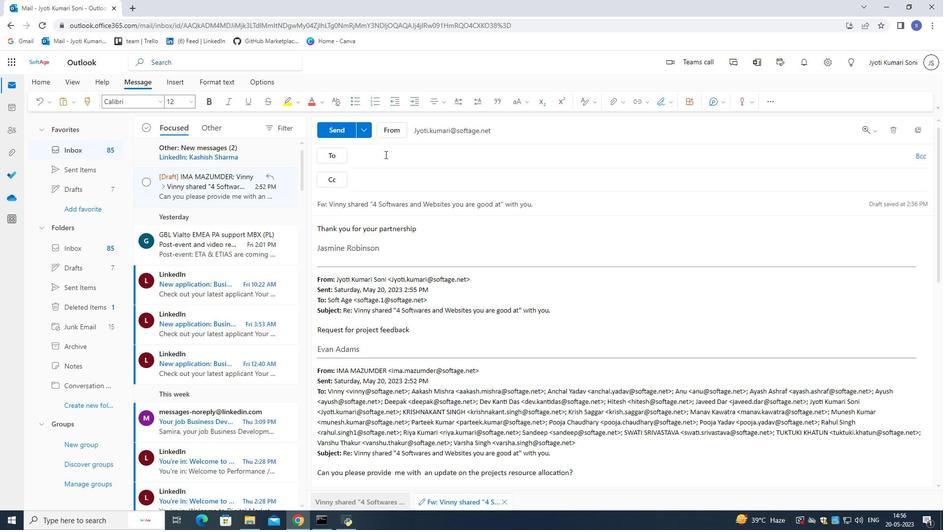 
Action: Mouse moved to (386, 154)
Screenshot: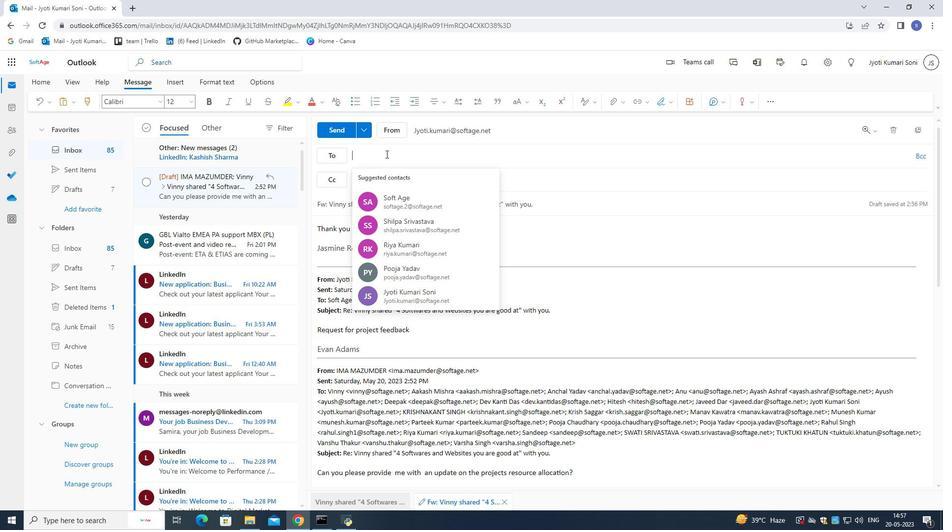 
Action: Key pressed softage.8<Key.shift>@softage.net
Screenshot: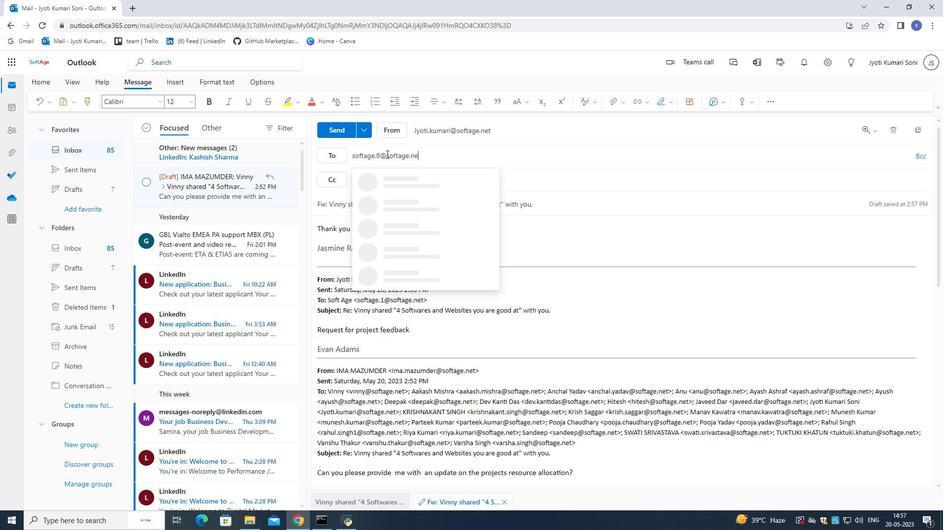 
Action: Mouse moved to (395, 182)
Screenshot: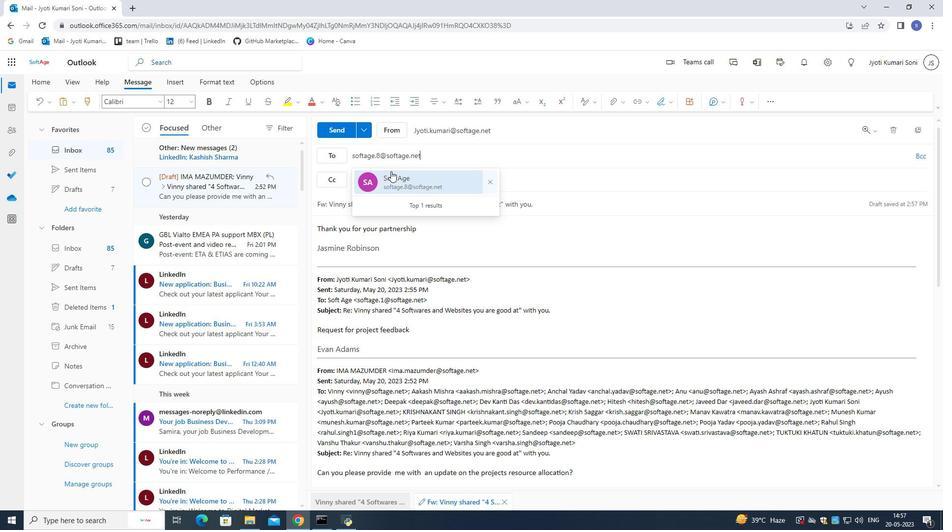 
Action: Mouse pressed left at (395, 182)
Screenshot: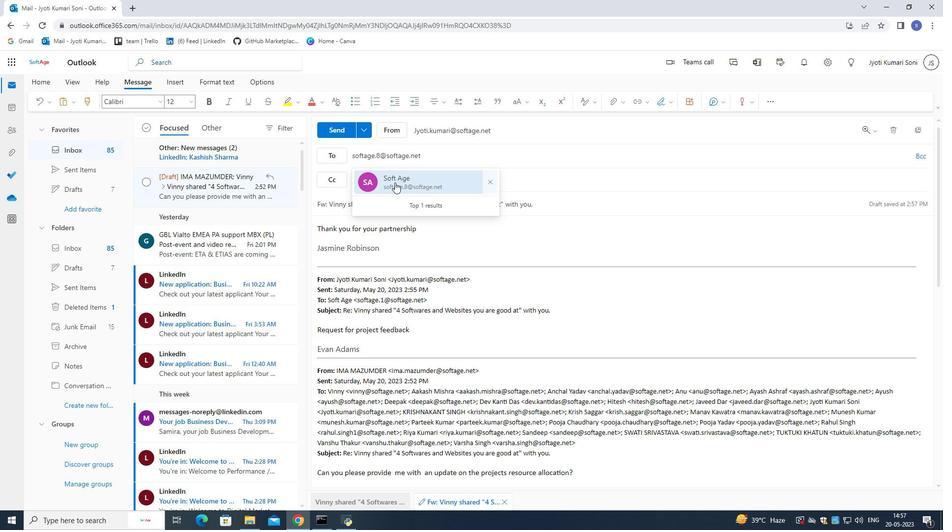 
Action: Mouse moved to (431, 158)
Screenshot: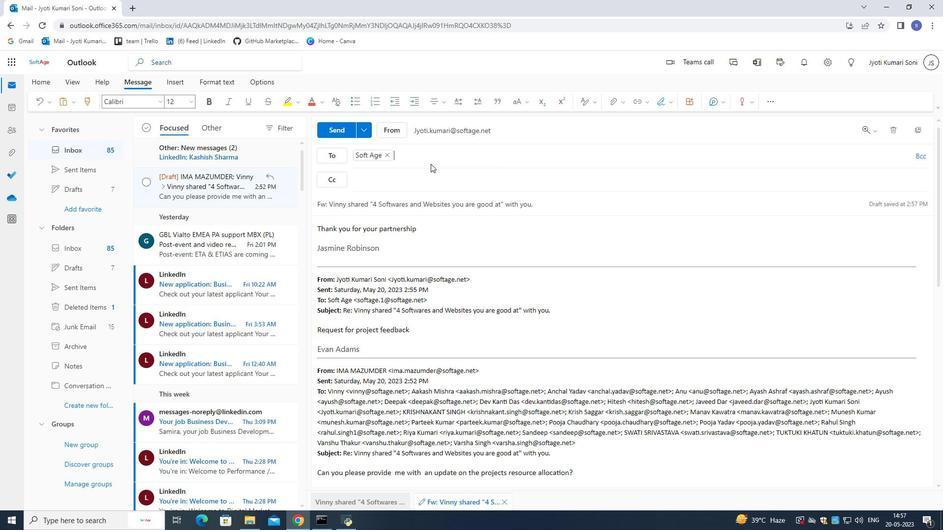 
Action: Mouse pressed left at (431, 158)
Screenshot: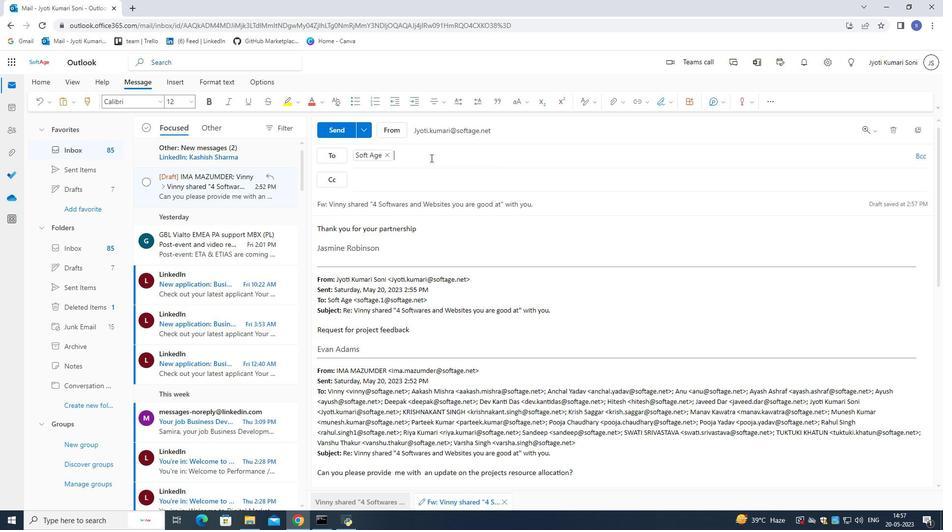 
Action: Key pressed softage.4<Key.shift>@softage.net
Screenshot: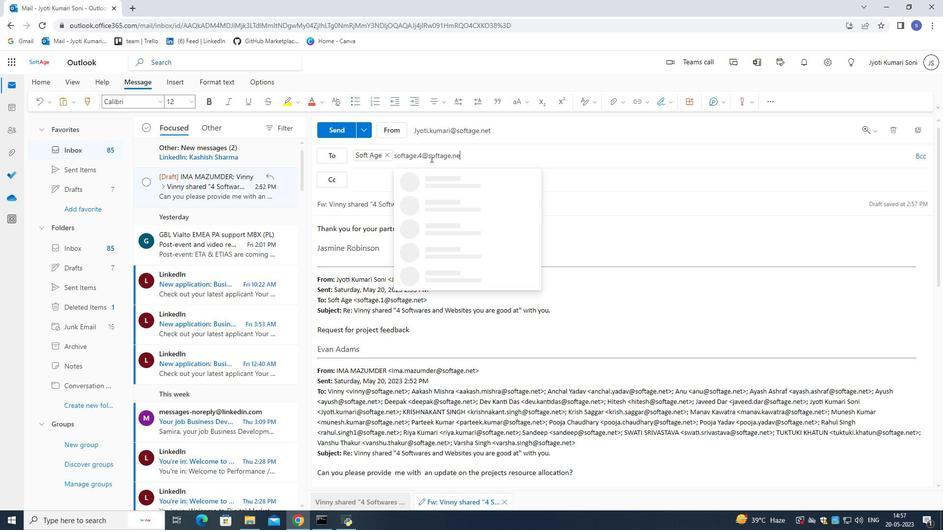 
Action: Mouse moved to (457, 184)
Screenshot: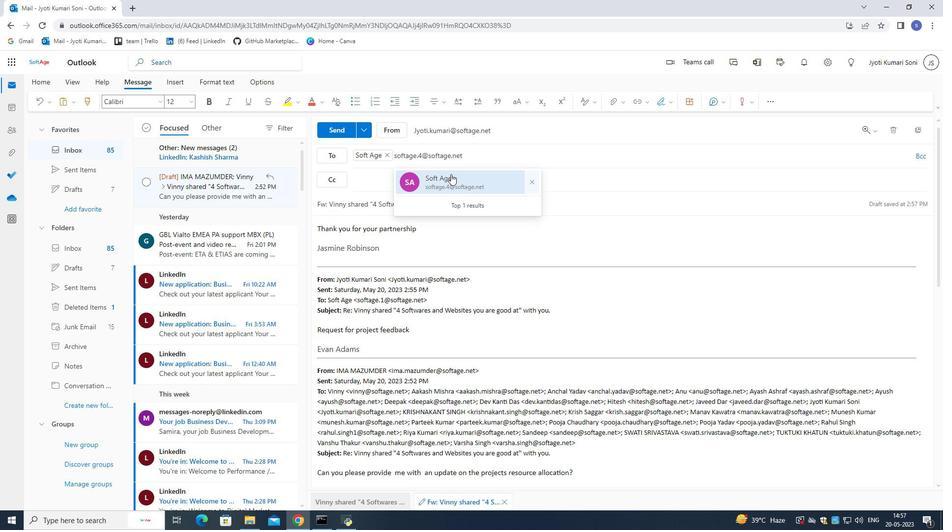 
Action: Mouse pressed left at (457, 184)
Screenshot: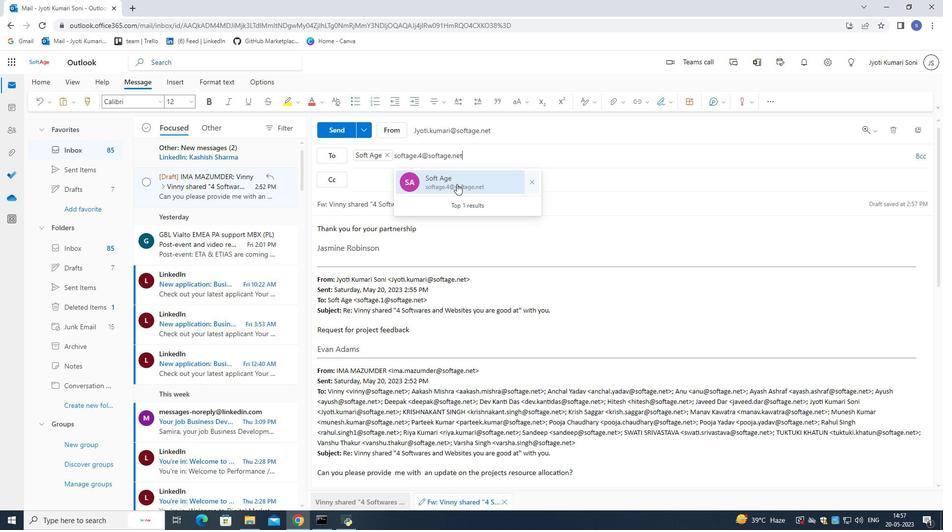 
Action: Mouse moved to (465, 156)
Screenshot: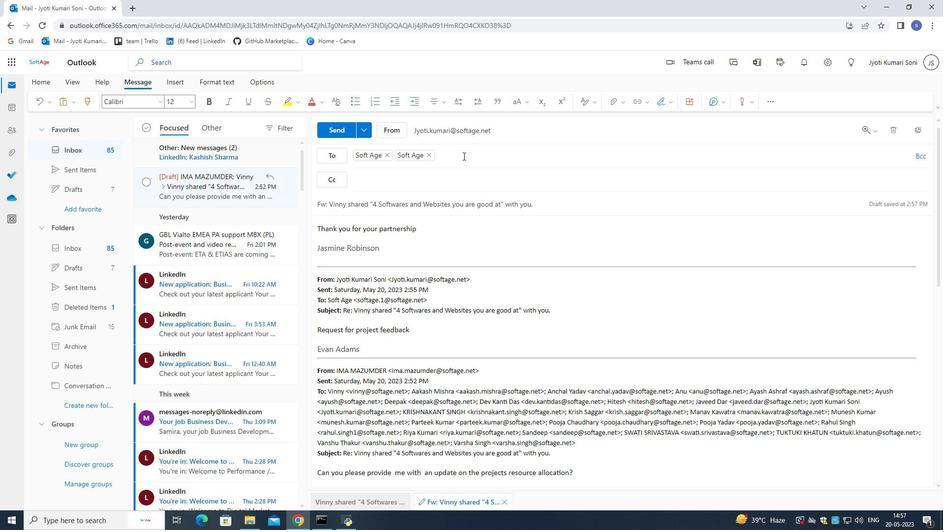 
Action: Key pressed softage.5<Key.shift>@softage.net
Screenshot: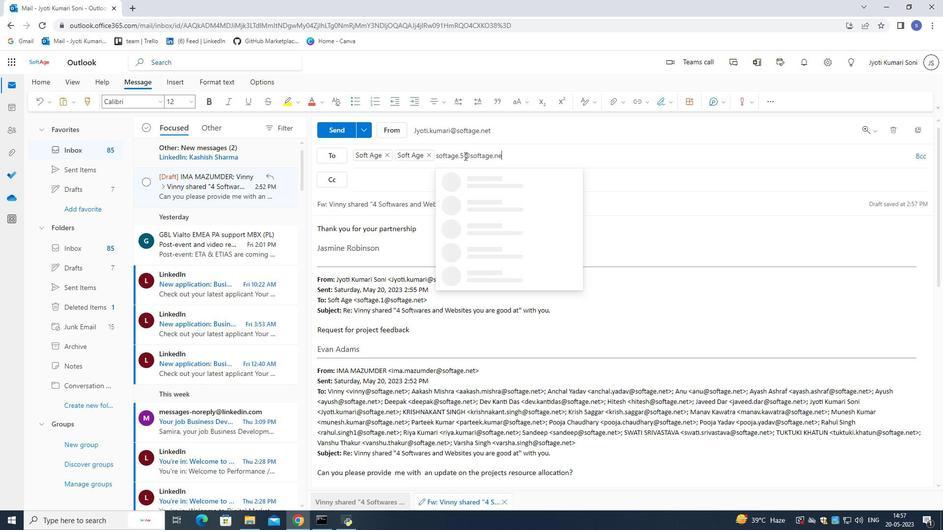 
Action: Mouse moved to (508, 182)
Screenshot: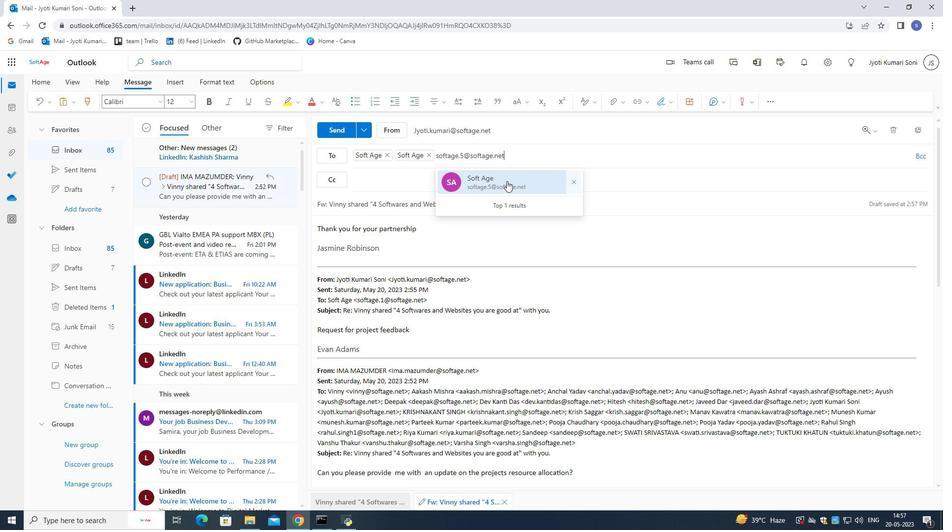 
Action: Mouse pressed left at (508, 182)
Screenshot: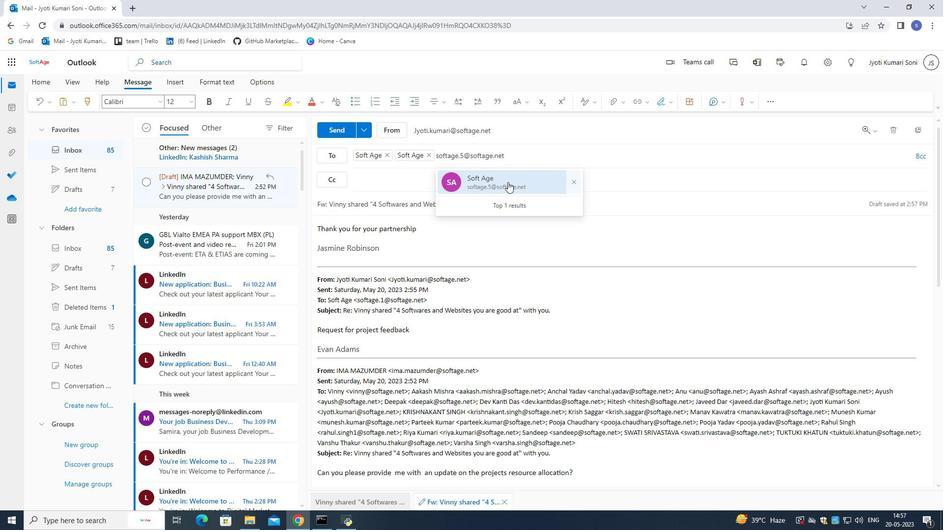 
Action: Mouse moved to (497, 222)
Screenshot: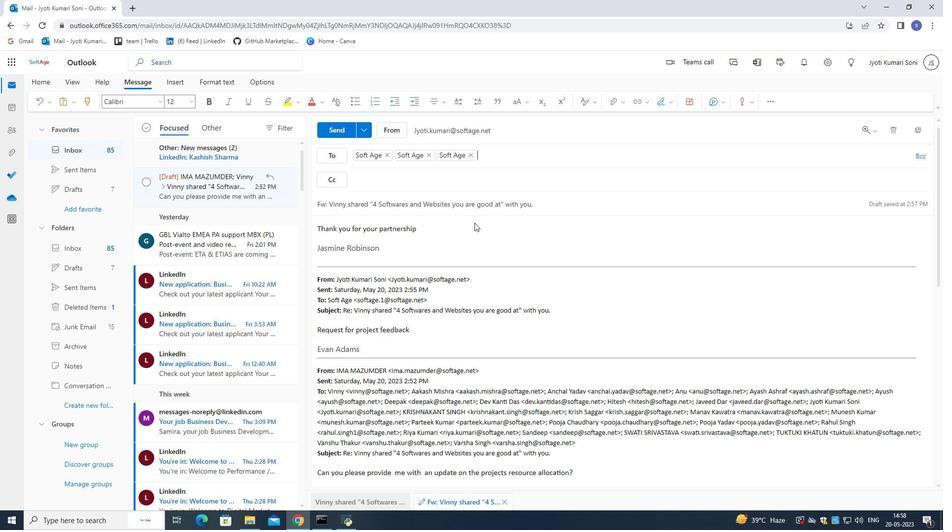 
Action: Mouse scrolled (497, 221) with delta (0, 0)
Screenshot: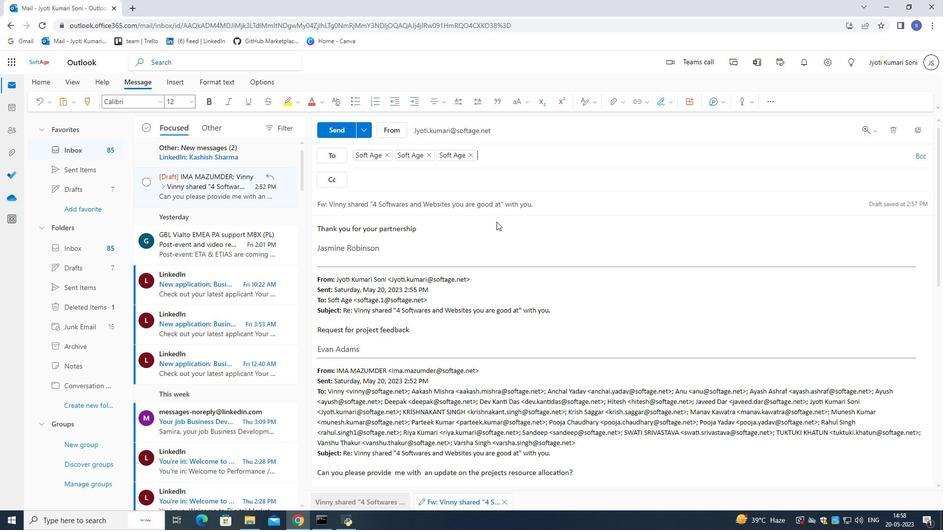 
Action: Mouse scrolled (497, 221) with delta (0, 0)
Screenshot: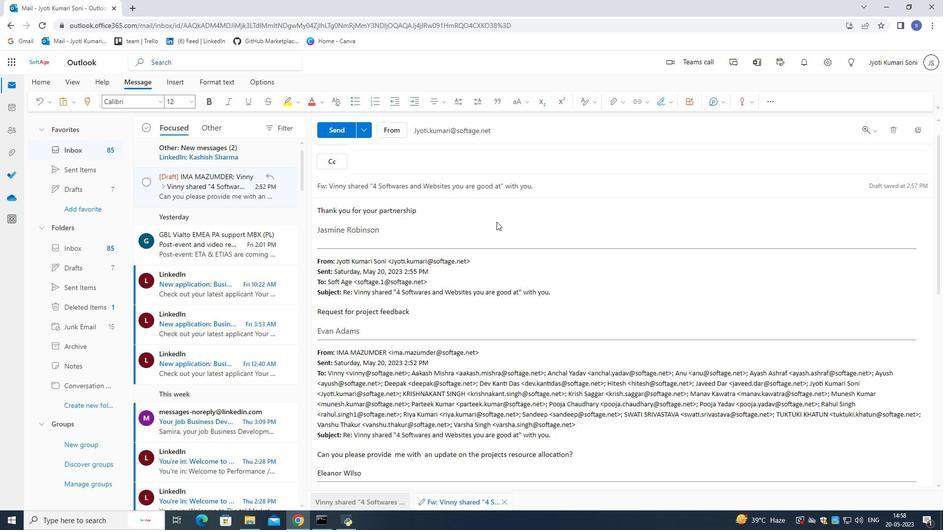 
Action: Mouse scrolled (497, 222) with delta (0, 0)
Screenshot: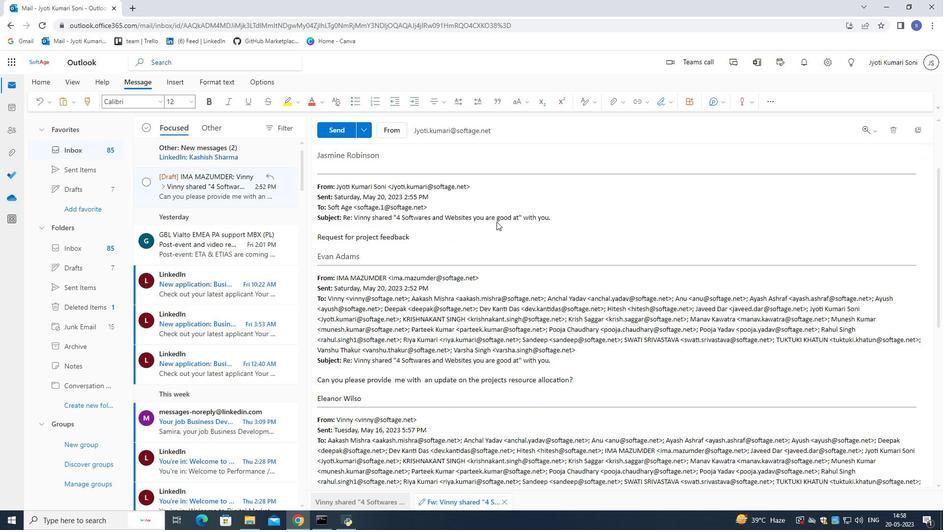 
Action: Mouse scrolled (497, 222) with delta (0, 0)
Screenshot: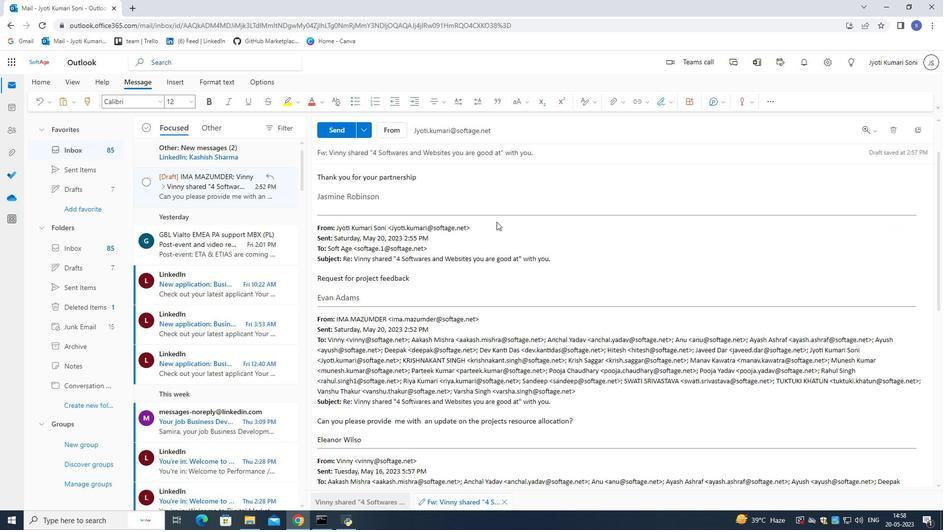 
Action: Mouse scrolled (497, 222) with delta (0, 0)
Screenshot: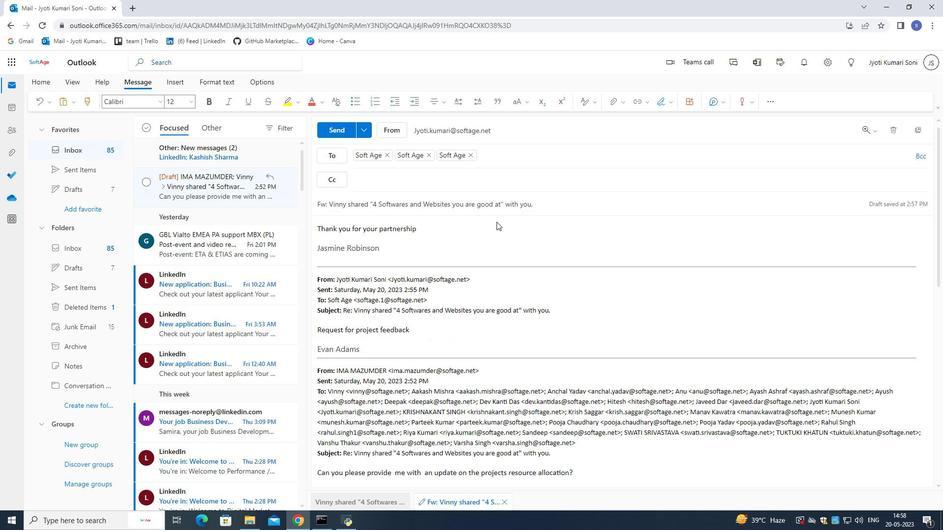 
Action: Mouse moved to (424, 233)
Screenshot: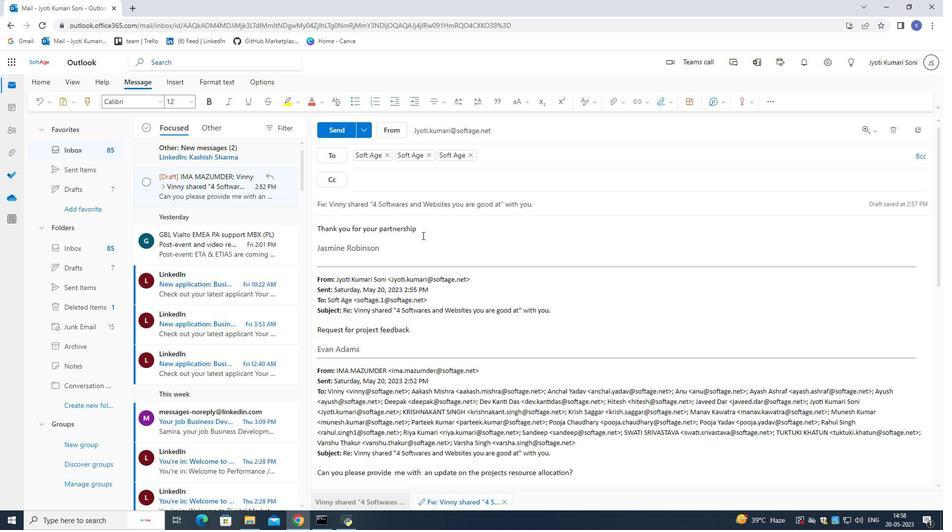 
Action: Mouse pressed left at (424, 233)
Screenshot: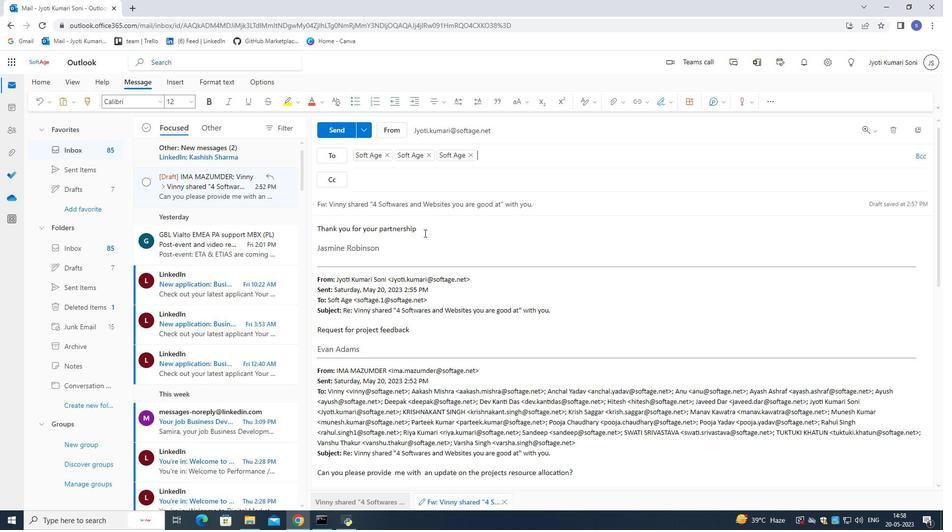 
Action: Mouse moved to (426, 230)
Screenshot: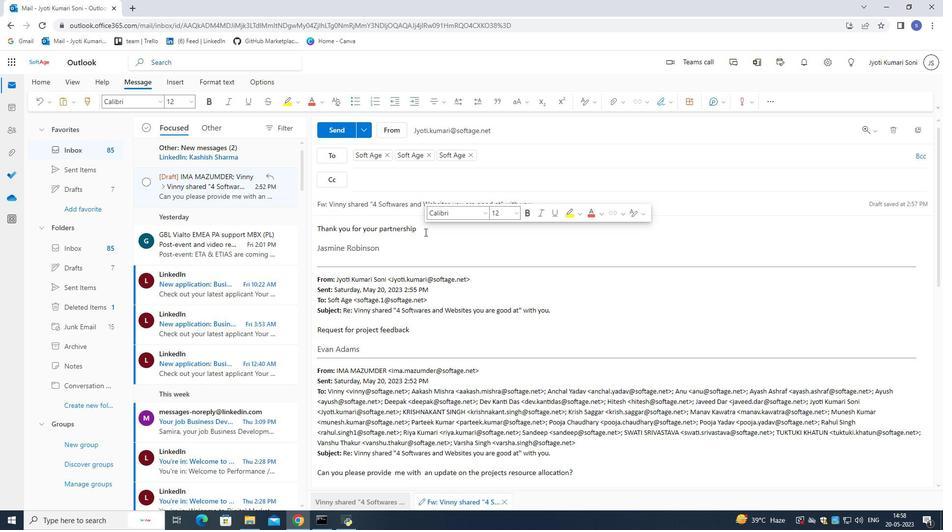 
Action: Mouse pressed left at (426, 230)
Screenshot: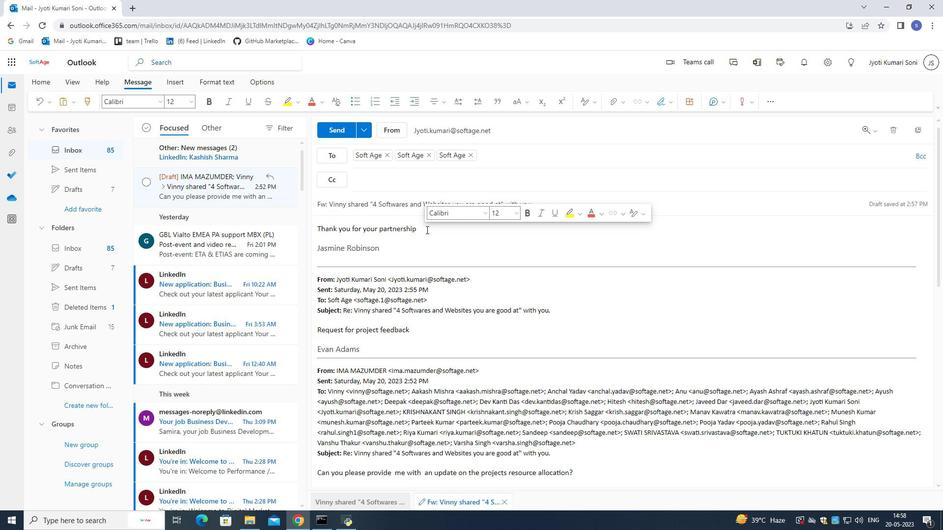 
Action: Mouse moved to (430, 231)
Screenshot: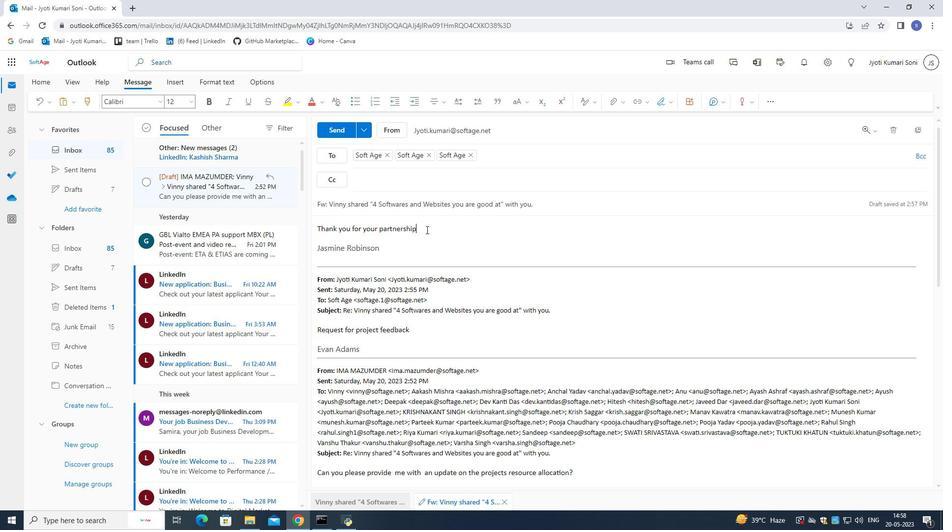 
Action: Key pressed <Key.space>
Screenshot: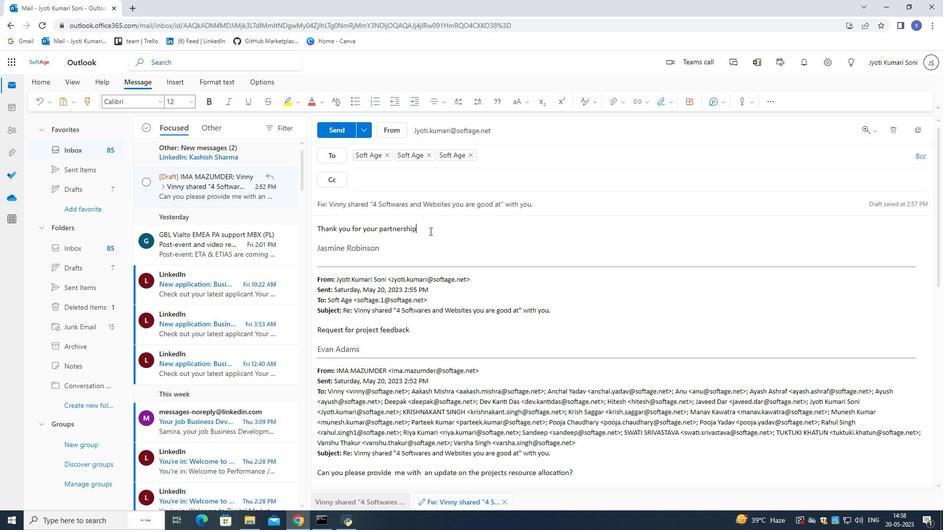 
Action: Mouse moved to (438, 236)
Screenshot: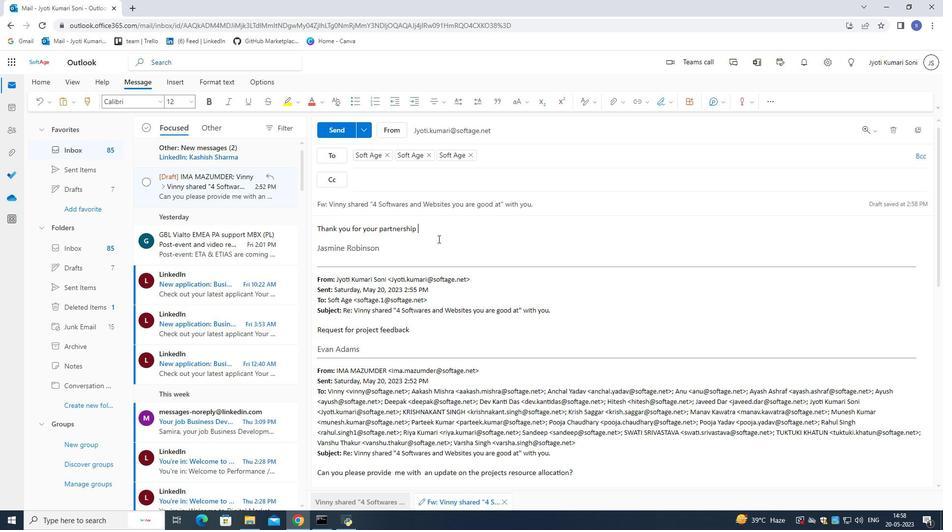 
Action: Key pressed <Key.enter><Key.enter><Key.shift>Could<Key.space>
Screenshot: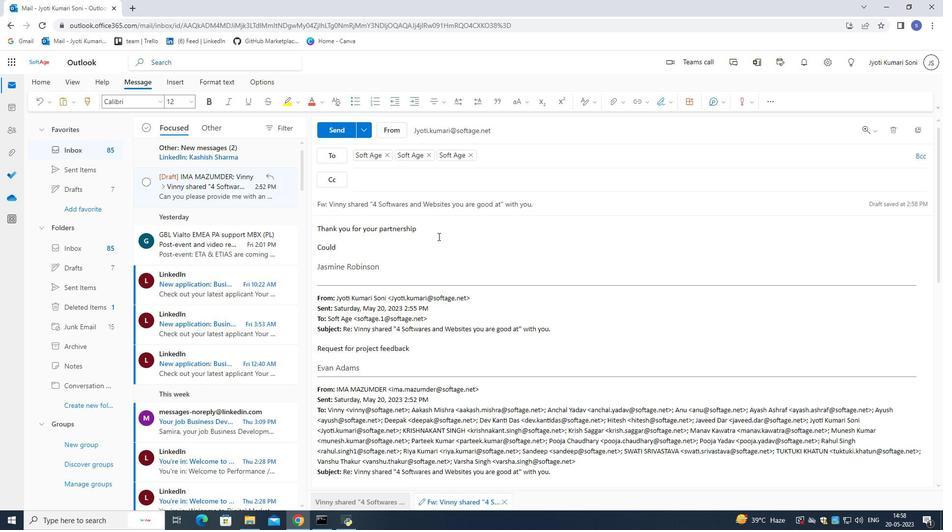 
Action: Mouse moved to (552, 205)
Screenshot: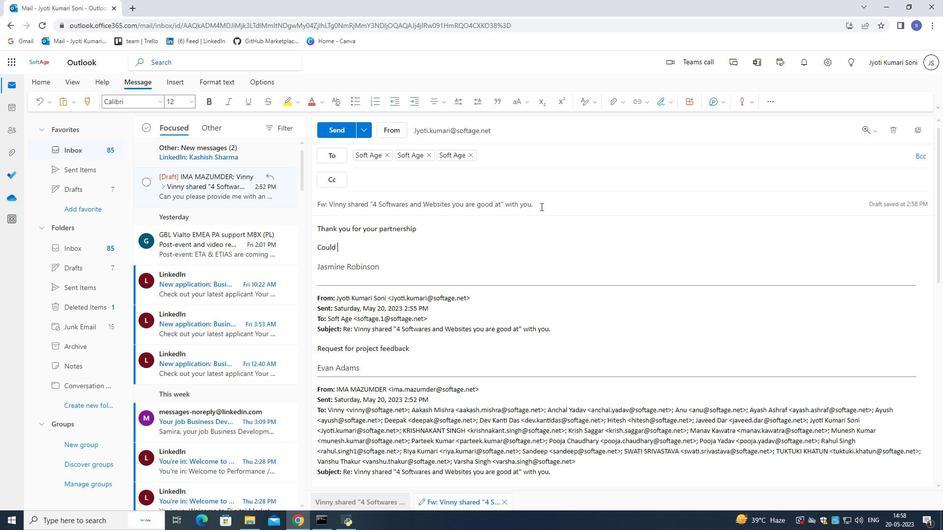 
Action: Mouse pressed left at (552, 205)
Screenshot: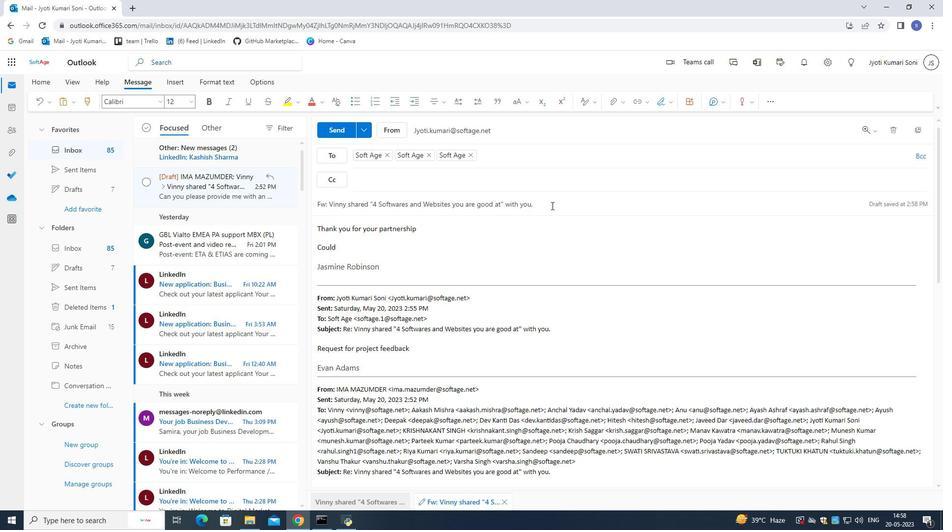 
Action: Mouse moved to (404, 211)
Screenshot: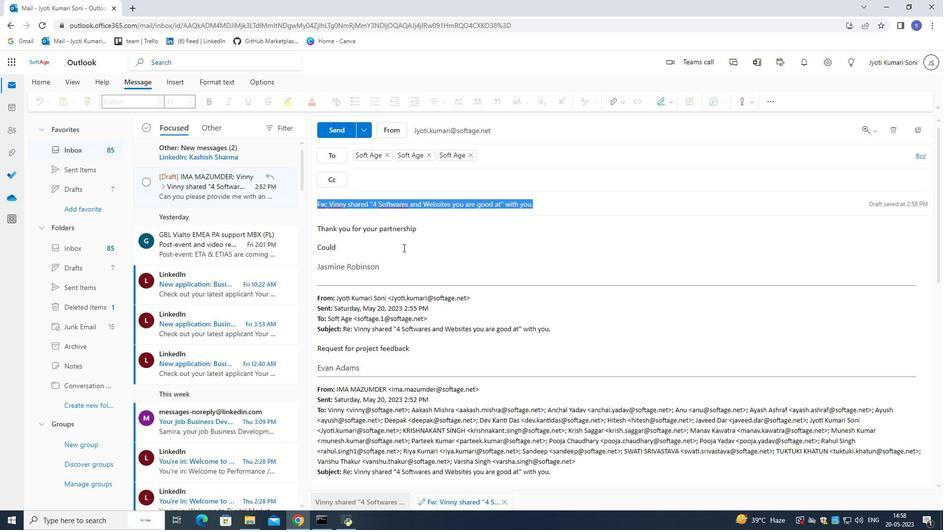 
Action: Key pressed <Key.backspace>
Screenshot: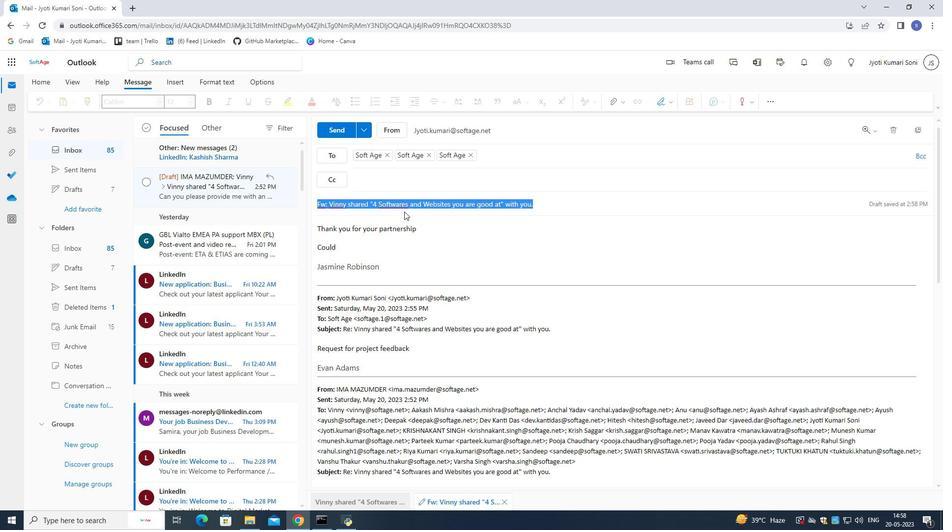 
Action: Mouse moved to (419, 226)
Screenshot: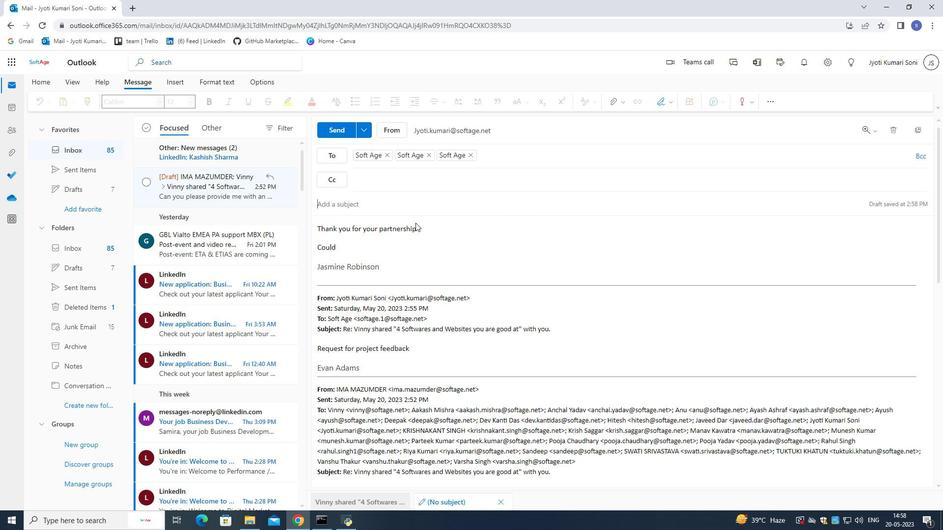 
Action: Mouse pressed left at (419, 226)
Screenshot: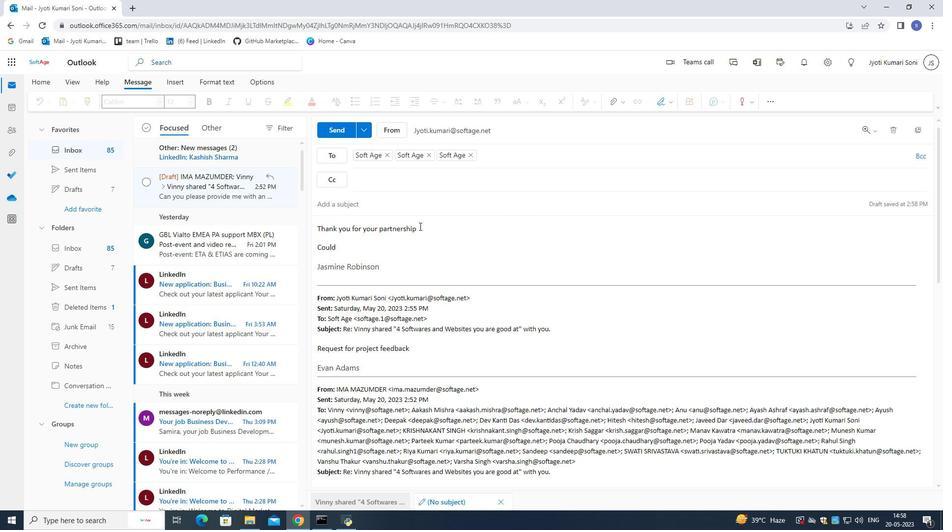
Action: Mouse moved to (366, 268)
Screenshot: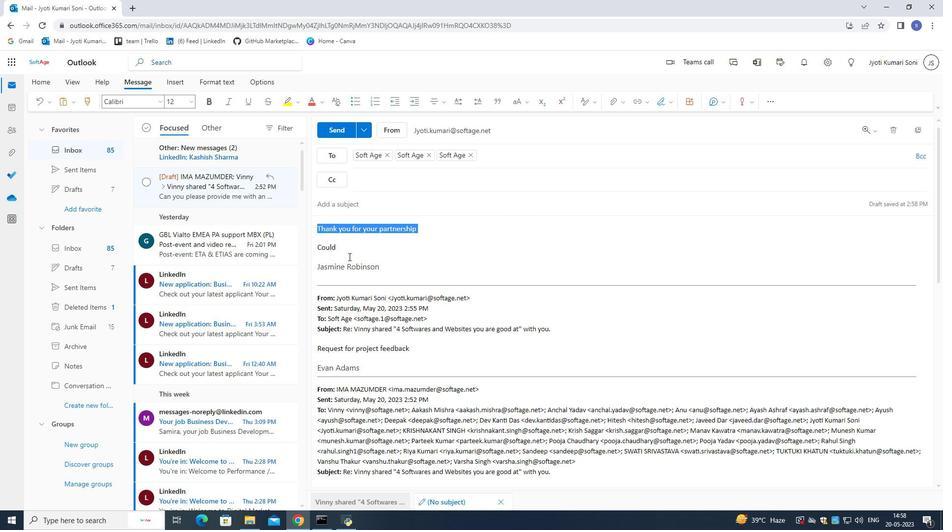 
Action: Key pressed ctrl+C
Screenshot: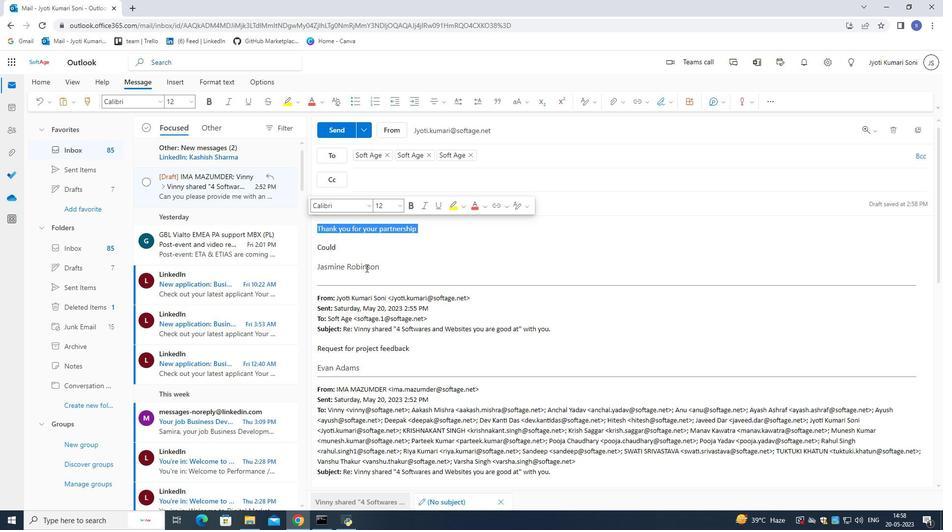 
Action: Mouse moved to (358, 204)
Screenshot: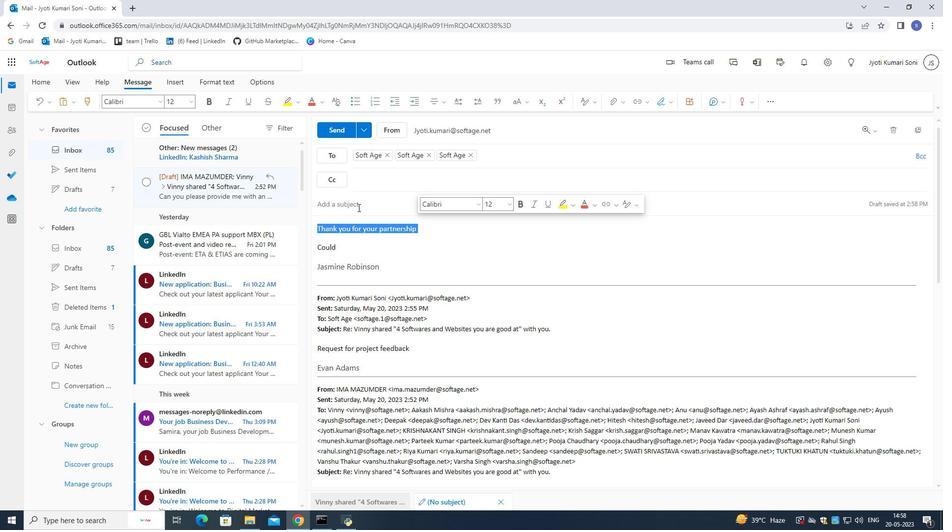 
Action: Mouse pressed left at (358, 204)
Screenshot: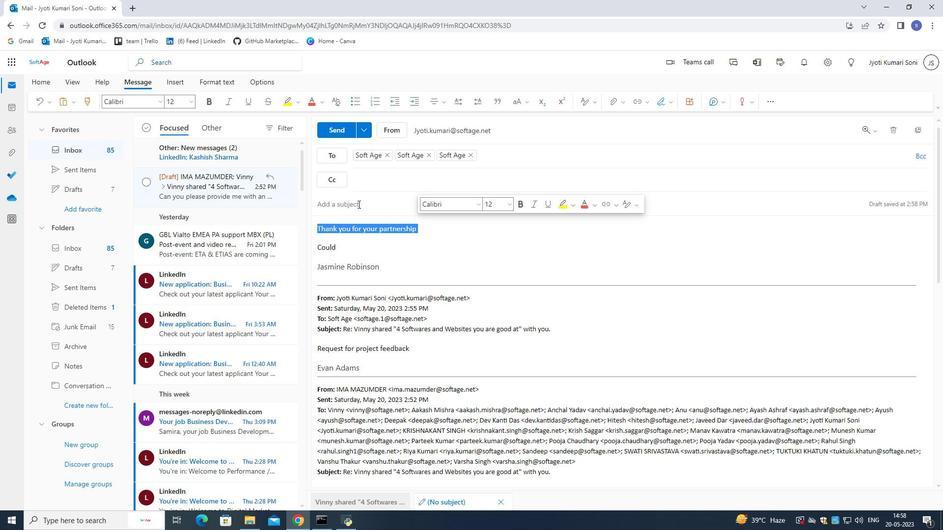 
Action: Mouse moved to (362, 207)
Screenshot: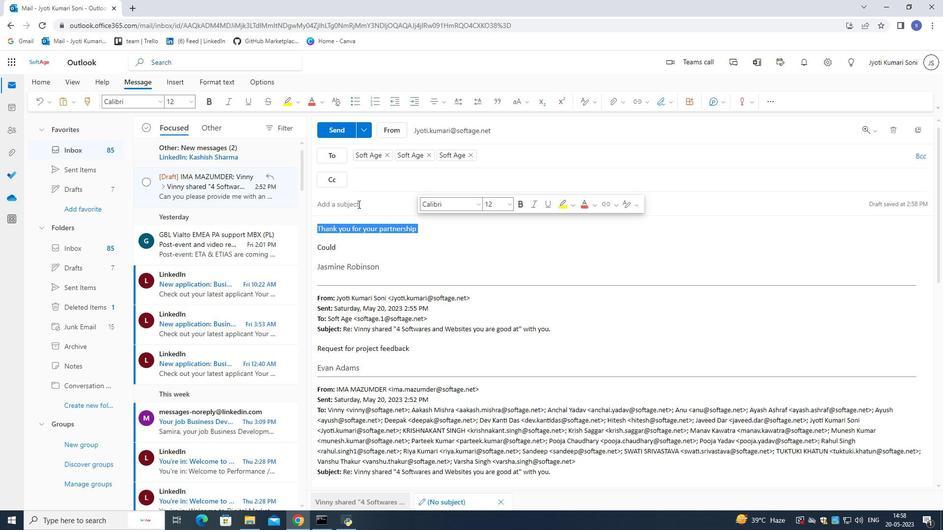 
Action: Key pressed ctrl+V
Screenshot: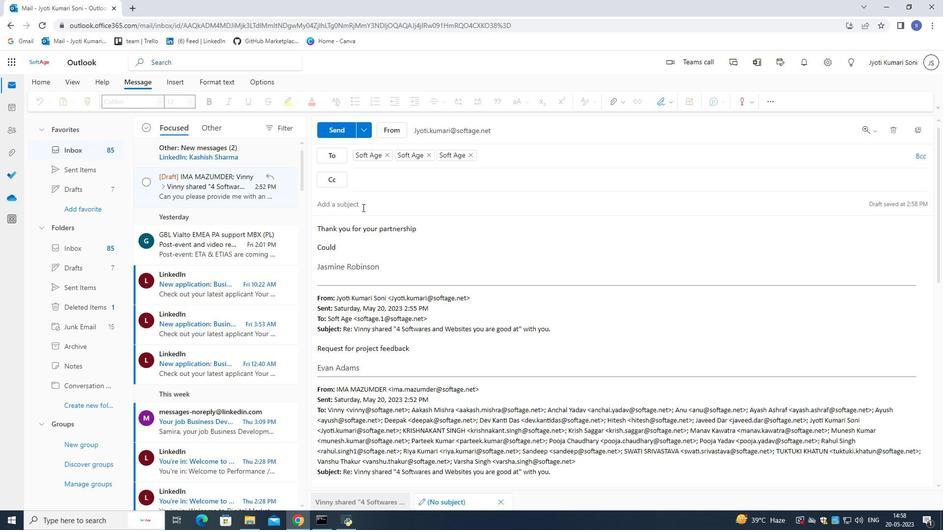 
Action: Mouse moved to (426, 231)
Screenshot: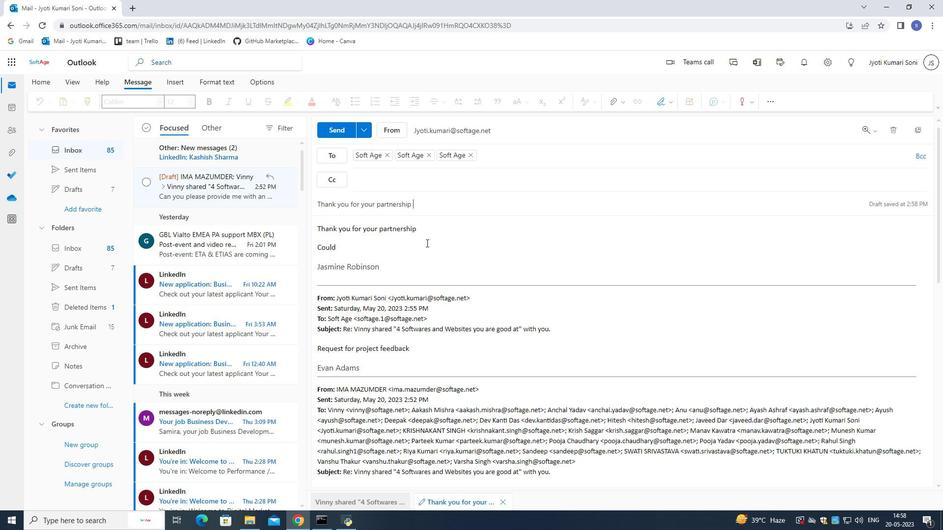 
Action: Mouse pressed left at (426, 231)
Screenshot: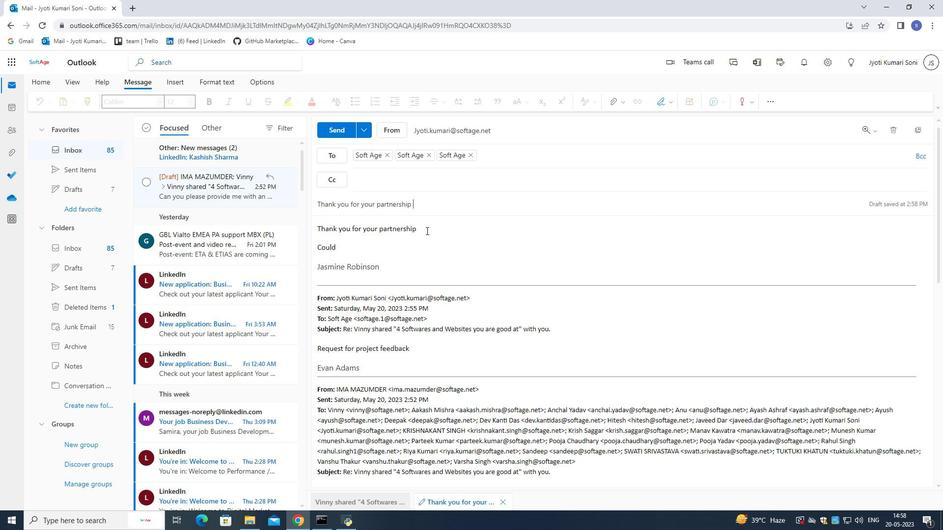 
Action: Mouse moved to (364, 258)
Screenshot: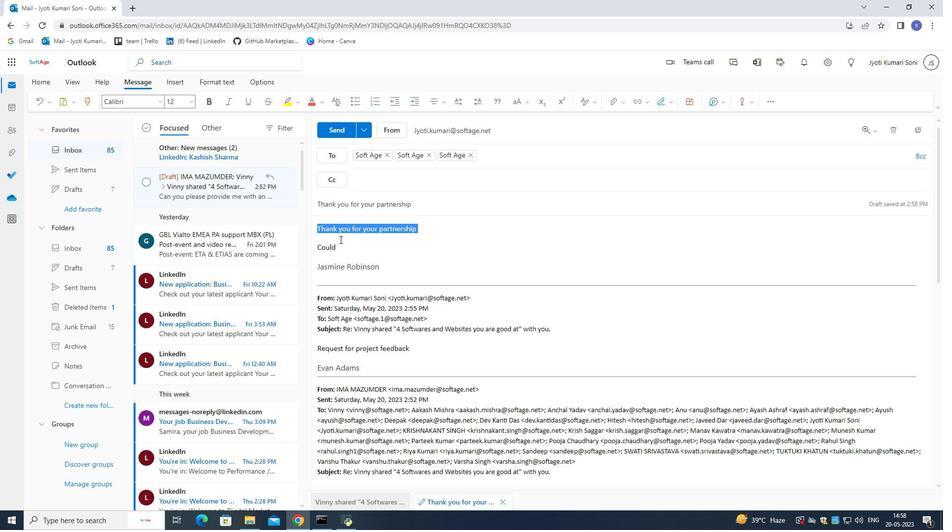 
Action: Key pressed <Key.backspace><Key.down><Key.down><Key.backspace><Key.backspace><Key.backspace><Key.right><Key.right><Key.right><Key.right><Key.right><Key.space>you<Key.space>provide<Key.space>me<Key.space>with<Key.space>the<Key.space>contact<Key.space>information<Key.space>for<Key.space>new<Key.space>vendor<Key.space>
Screenshot: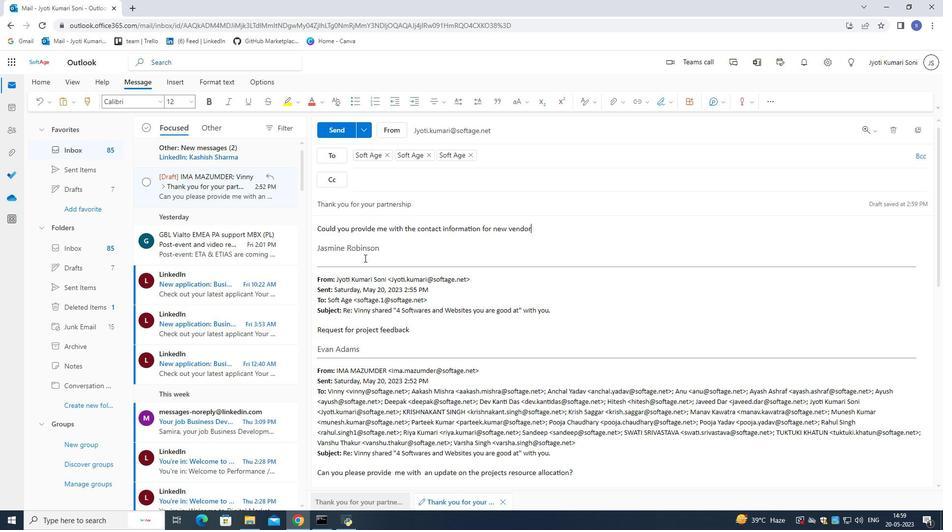 
Action: Mouse moved to (508, 251)
Screenshot: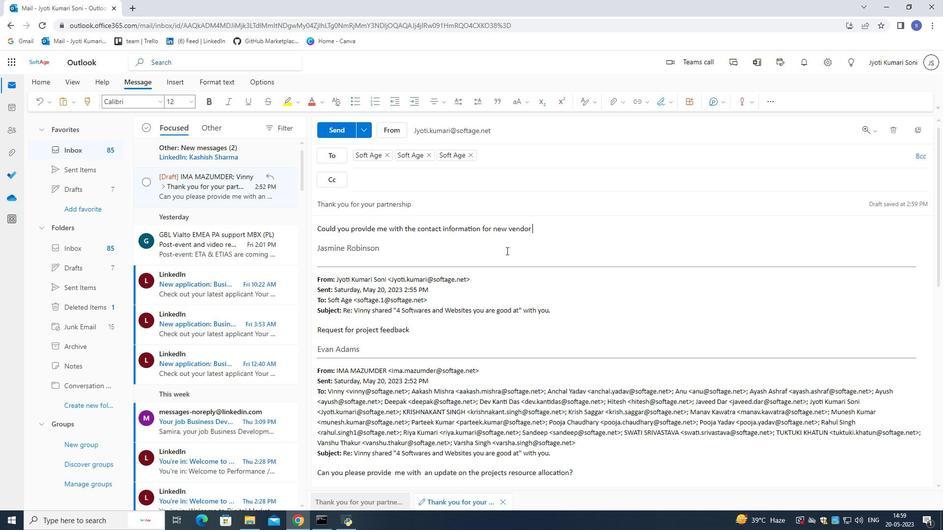 
Action: Key pressed j<Key.backspace>we<Key.space>will<Key.space>be<Key.space>working<Key.space>with
Screenshot: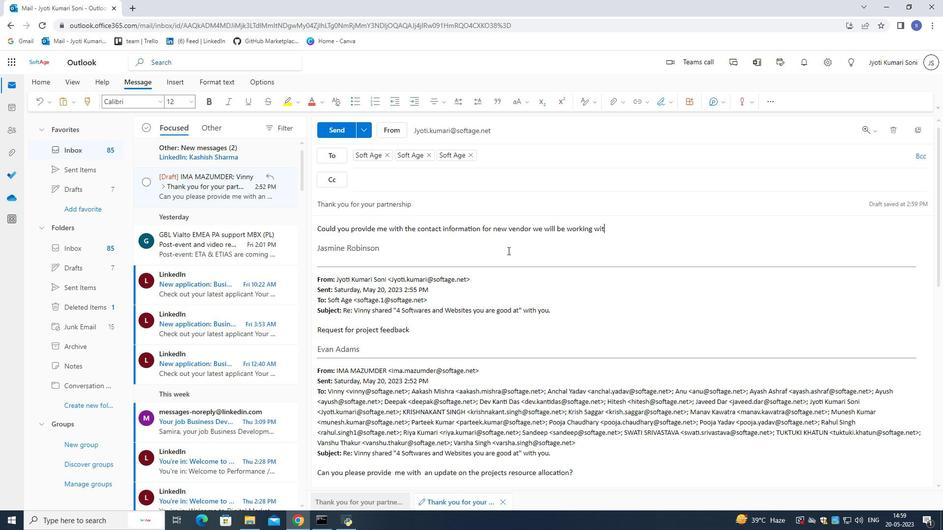 
Action: Mouse moved to (342, 126)
Screenshot: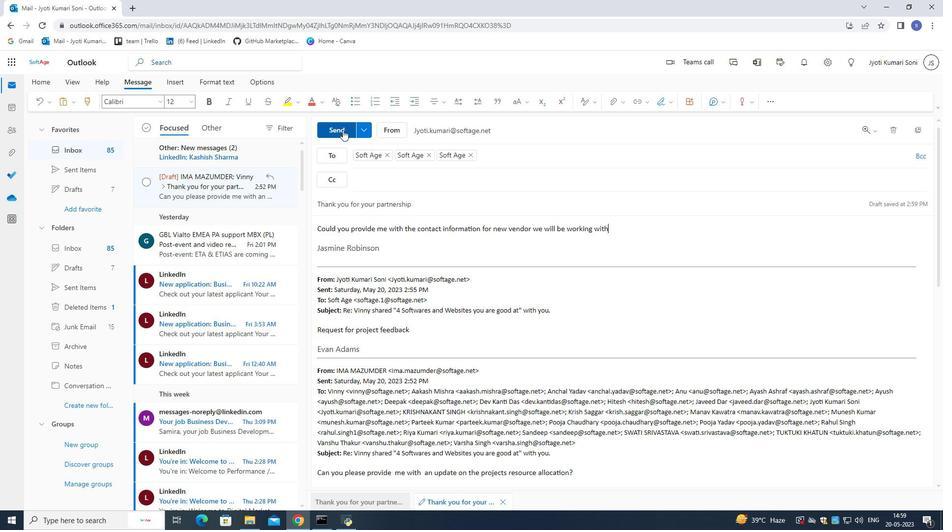 
Action: Mouse pressed left at (342, 126)
Screenshot: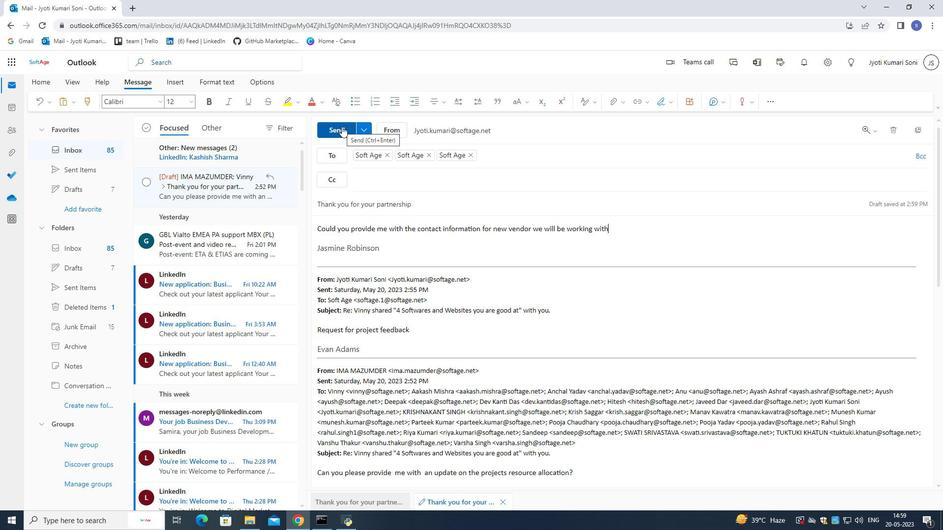 
Action: Mouse moved to (351, 170)
Screenshot: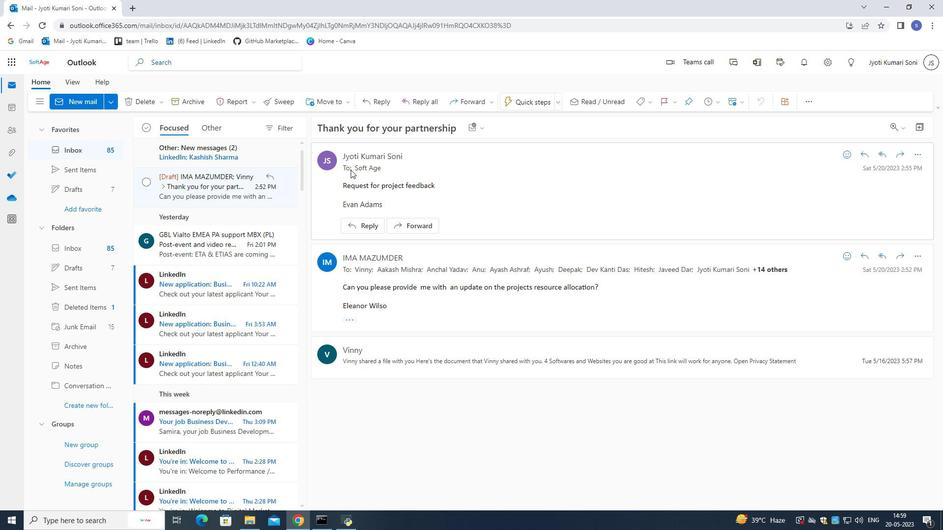 
